 Task: Start in the project AgileCircle the sprint 'Performance Tuning Sprint', with a duration of 3 weeks. Start in the project AgileCircle the sprint 'Performance Tuning Sprint', with a duration of 2 weeks. Start in the project AgileCircle the sprint 'Performance Tuning Sprint', with a duration of 1 week
Action: Mouse moved to (1236, 280)
Screenshot: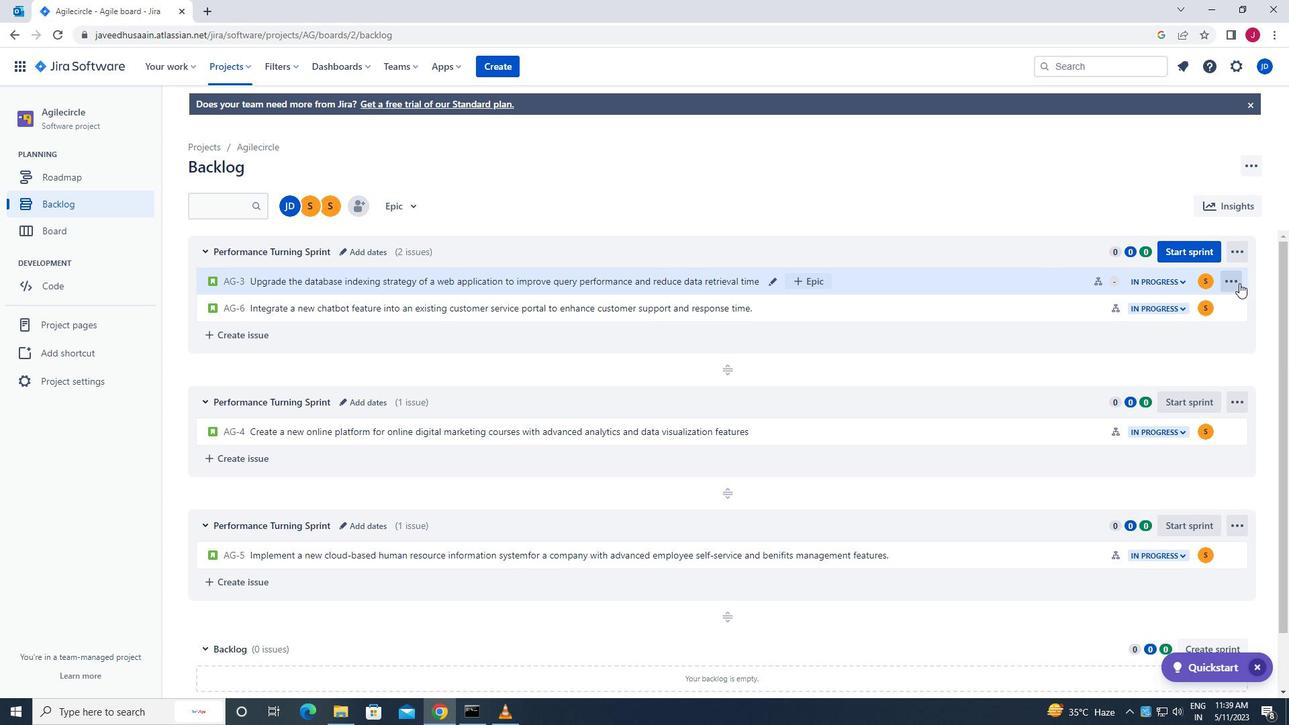 
Action: Mouse pressed left at (1236, 280)
Screenshot: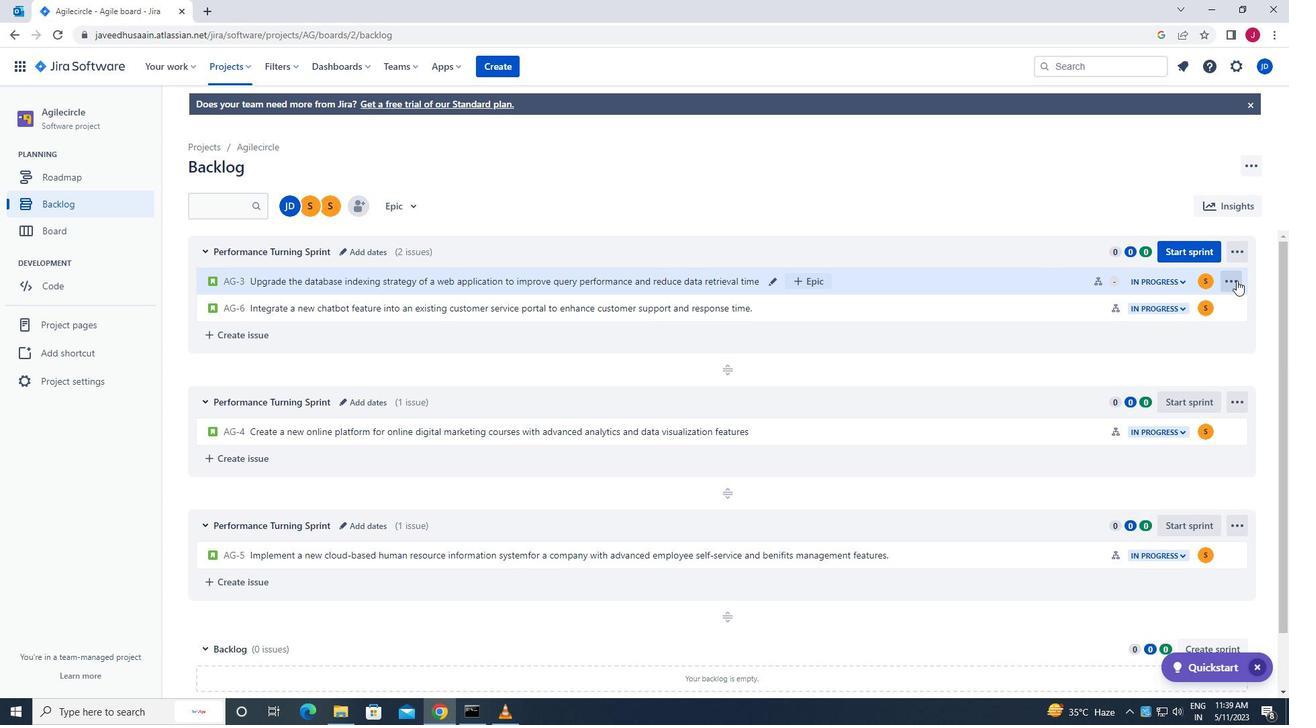 
Action: Mouse moved to (1238, 253)
Screenshot: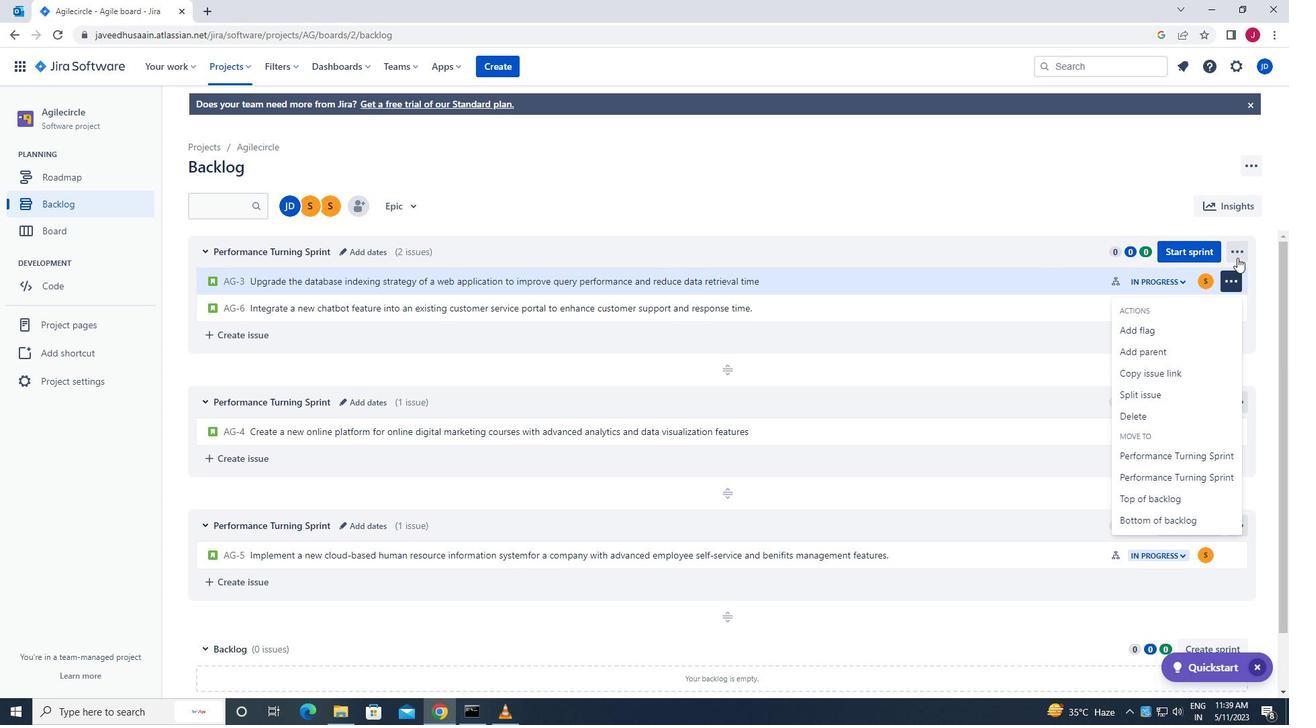 
Action: Mouse pressed left at (1238, 253)
Screenshot: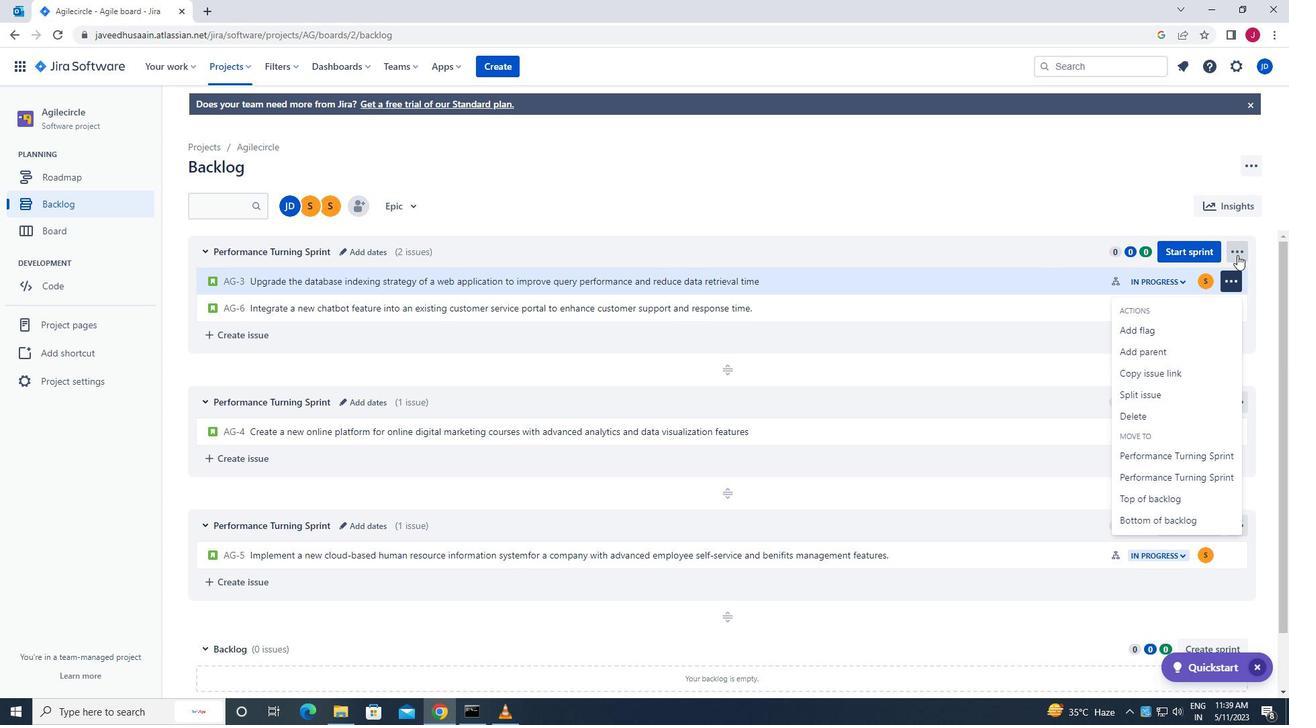 
Action: Mouse moved to (1181, 307)
Screenshot: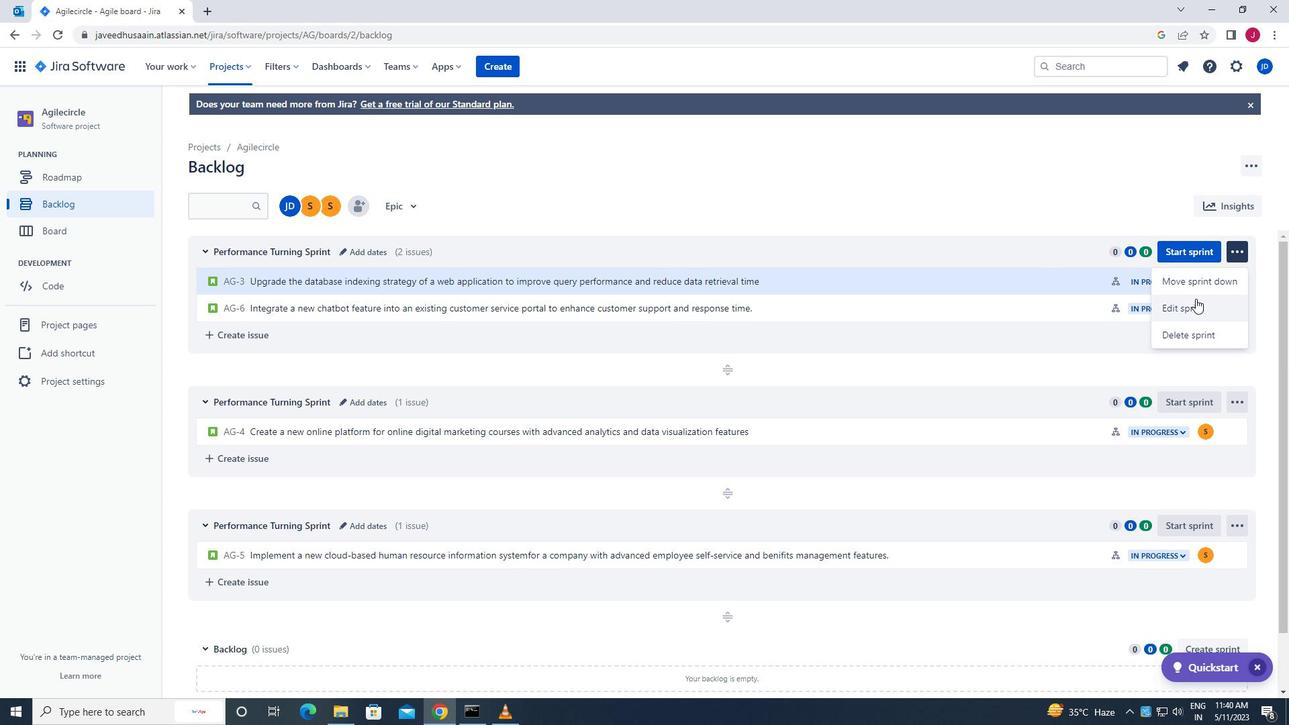 
Action: Mouse pressed left at (1181, 307)
Screenshot: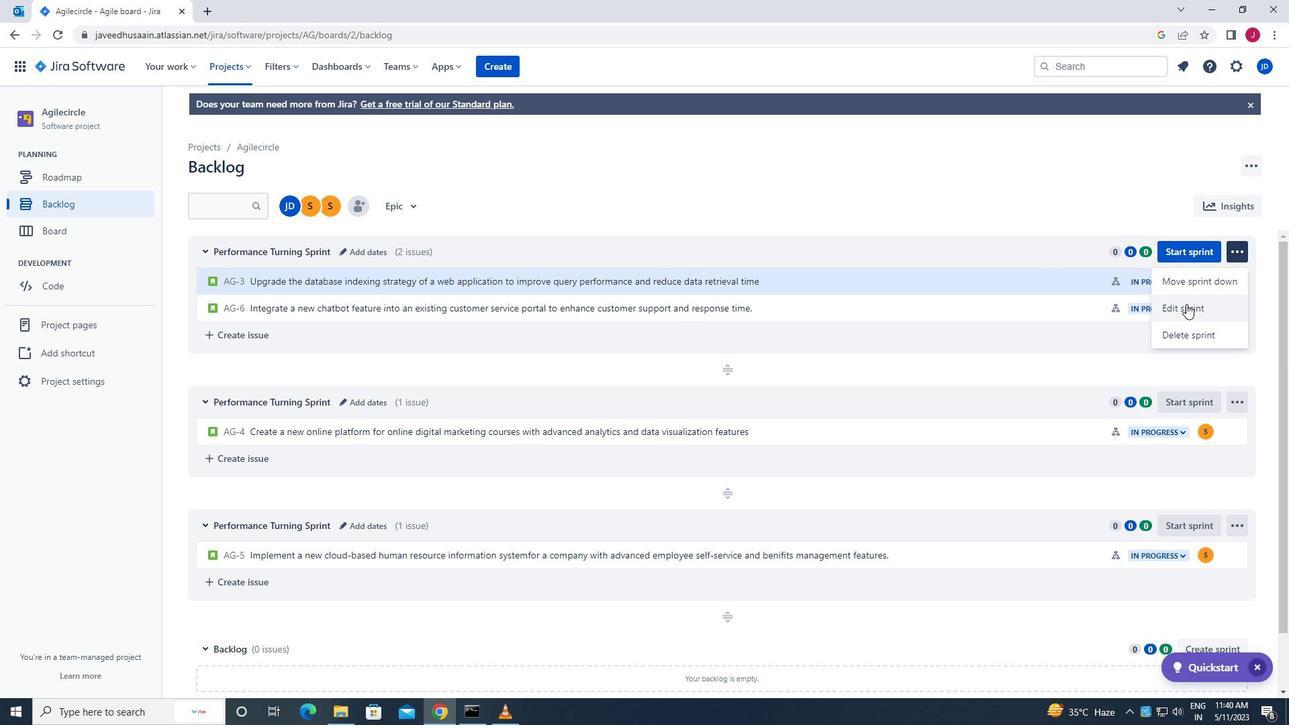 
Action: Mouse moved to (526, 210)
Screenshot: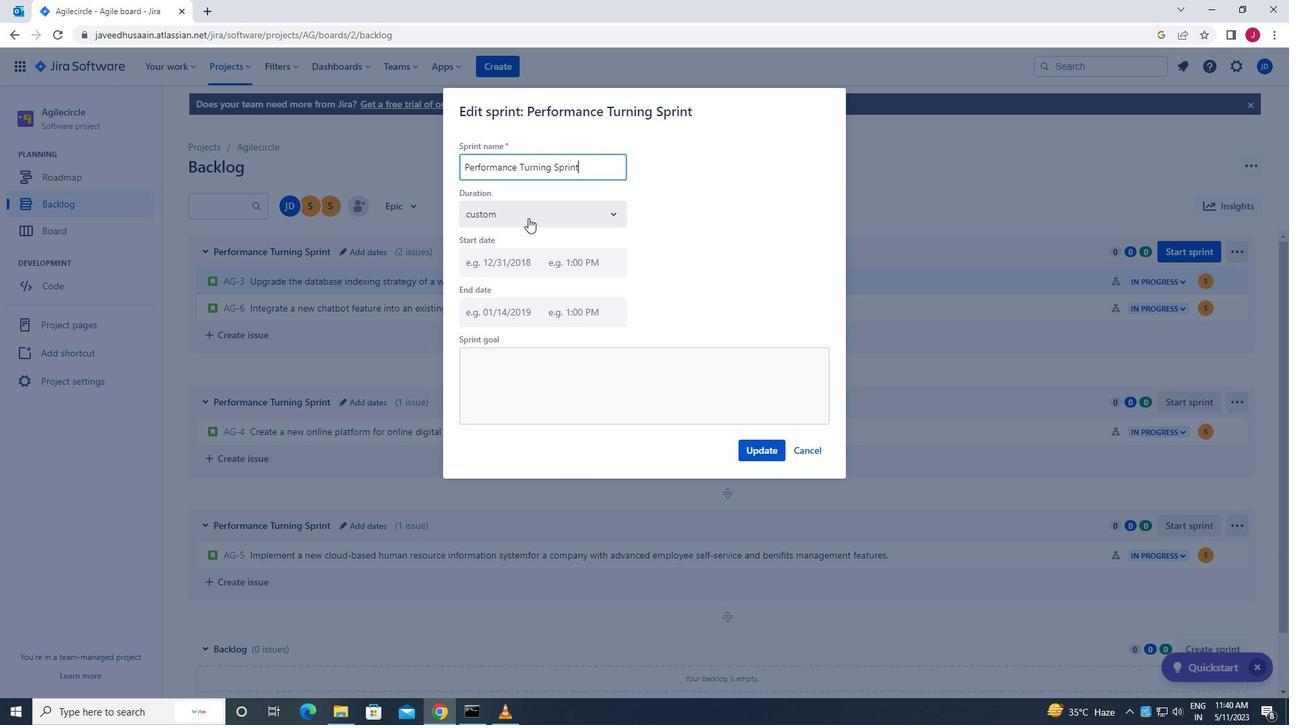 
Action: Mouse pressed left at (526, 210)
Screenshot: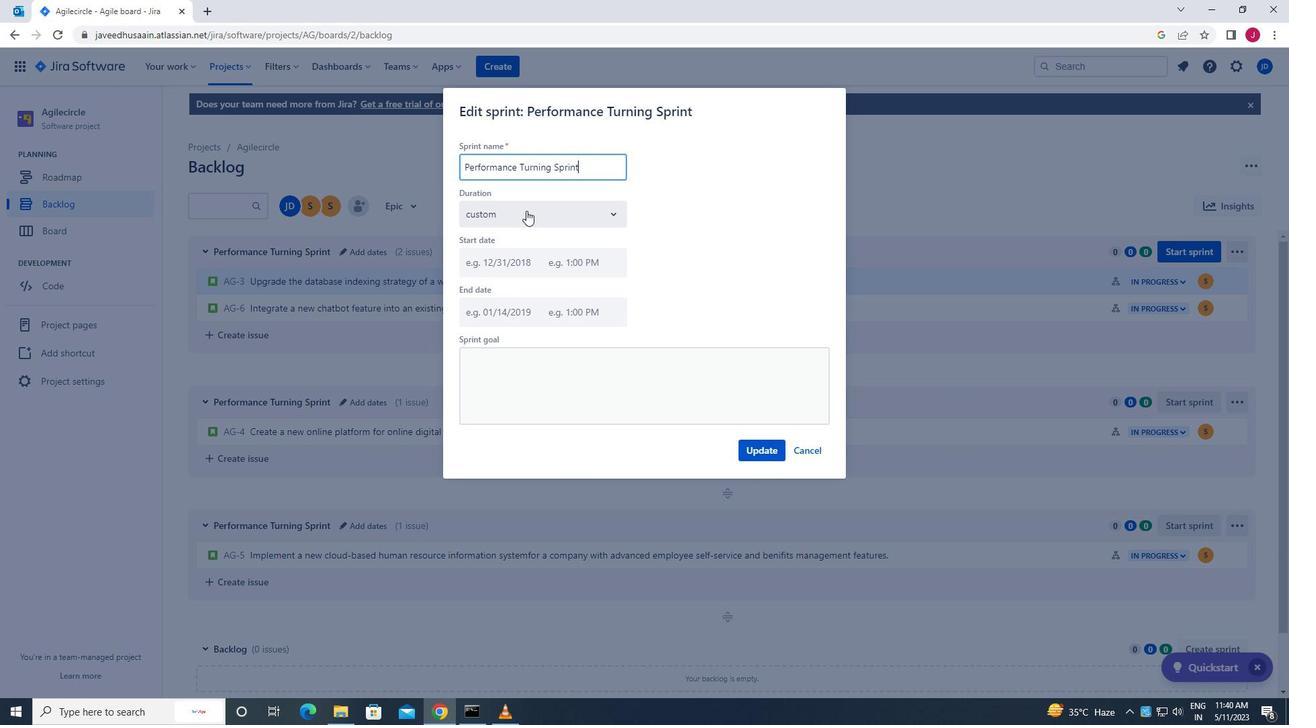 
Action: Mouse moved to (517, 288)
Screenshot: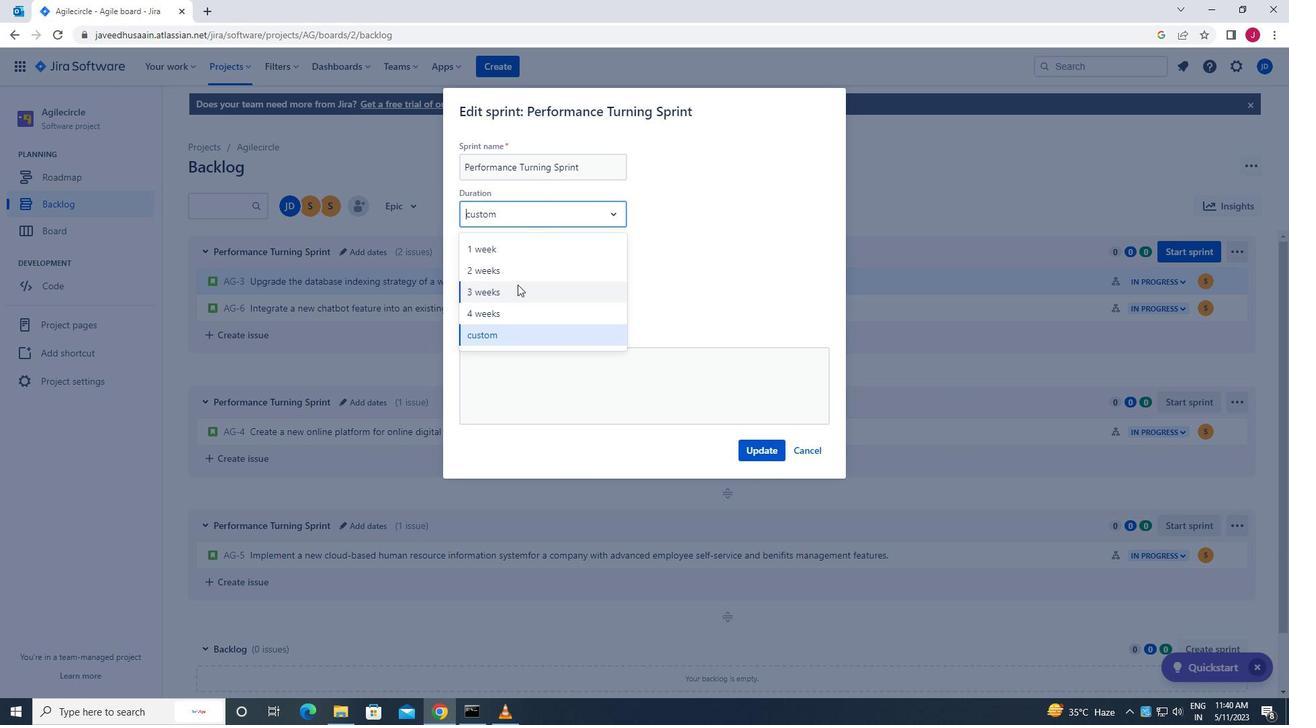 
Action: Mouse pressed left at (517, 288)
Screenshot: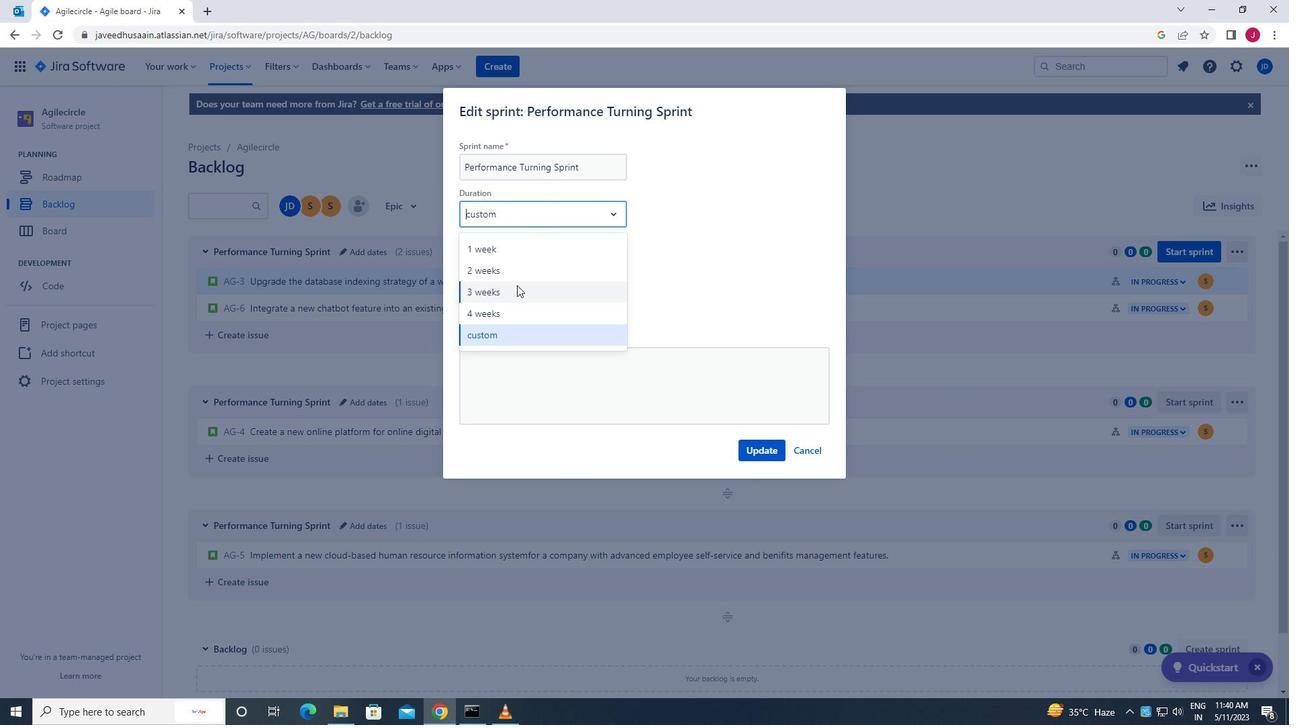 
Action: Mouse moved to (757, 450)
Screenshot: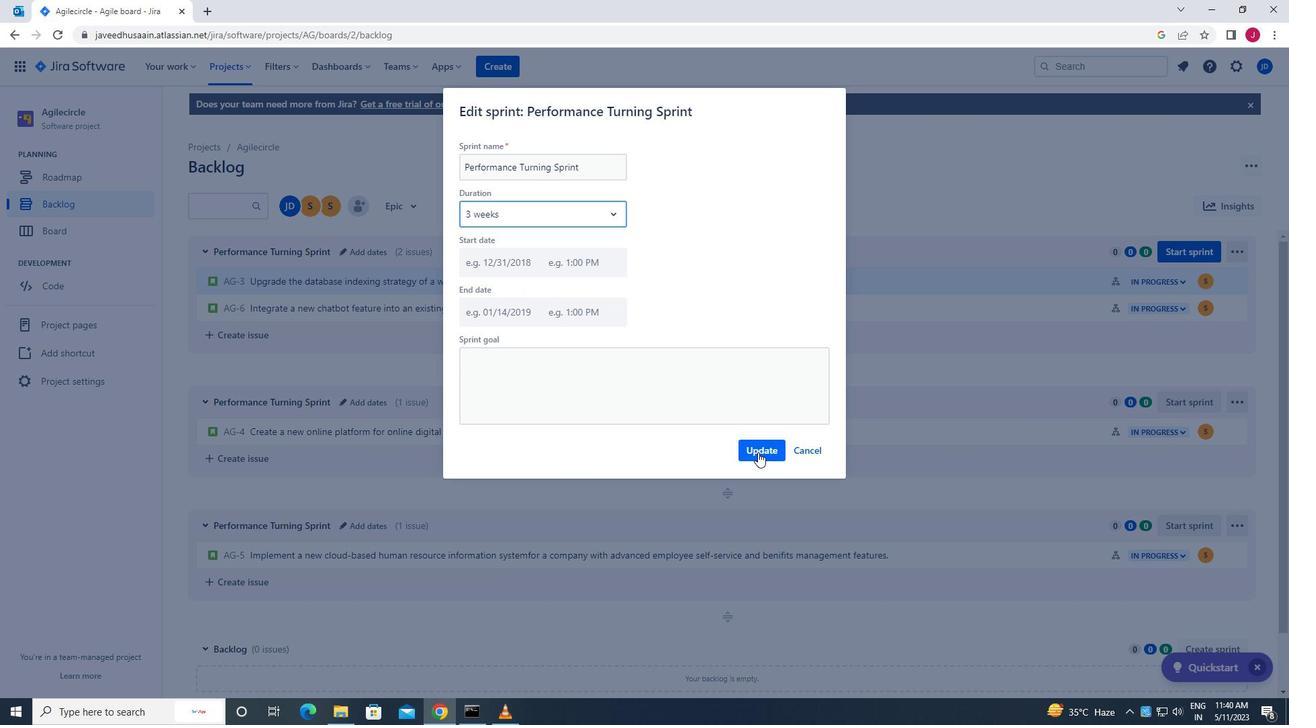 
Action: Mouse pressed left at (757, 450)
Screenshot: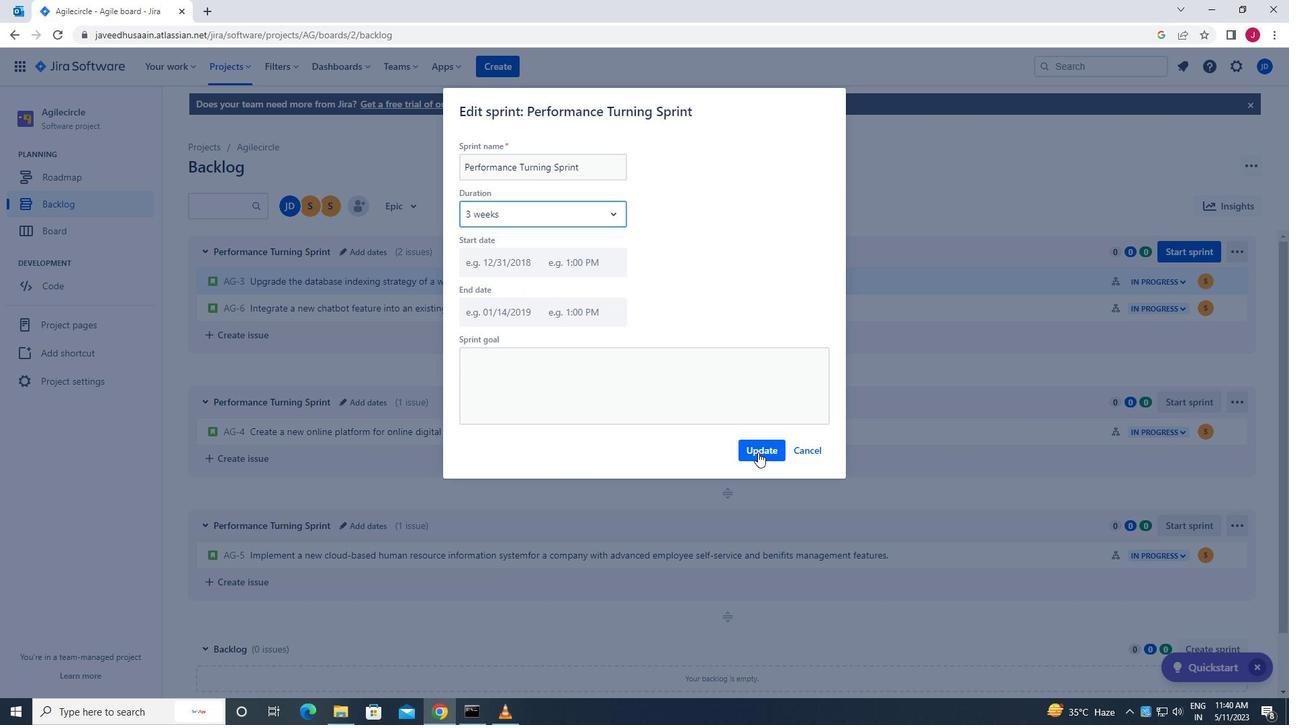 
Action: Mouse moved to (1195, 251)
Screenshot: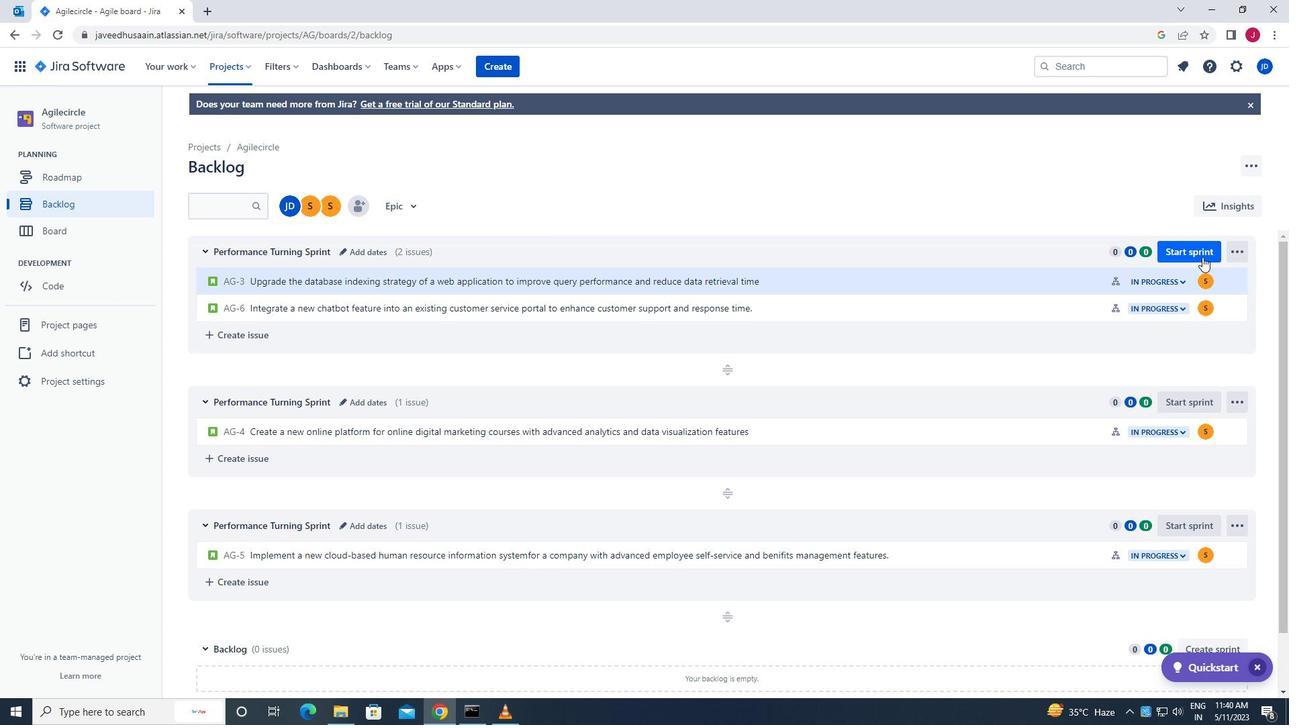 
Action: Mouse pressed left at (1195, 251)
Screenshot: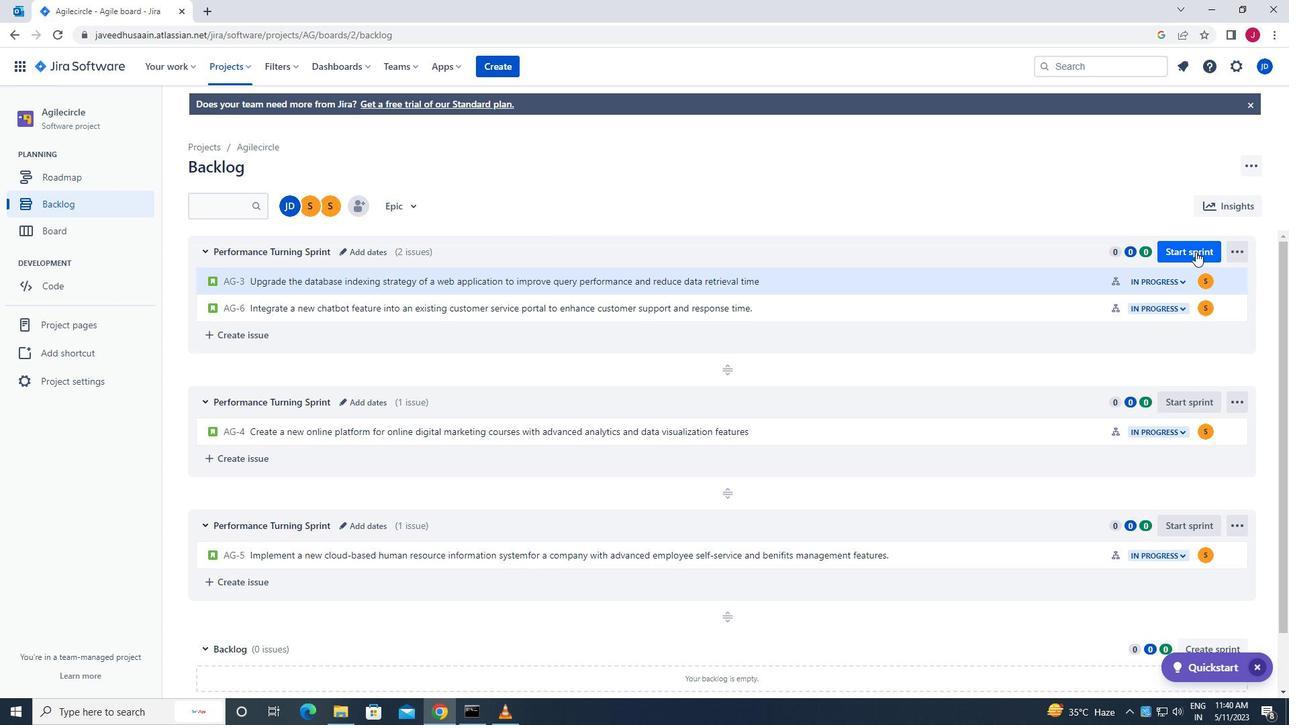 
Action: Mouse moved to (773, 473)
Screenshot: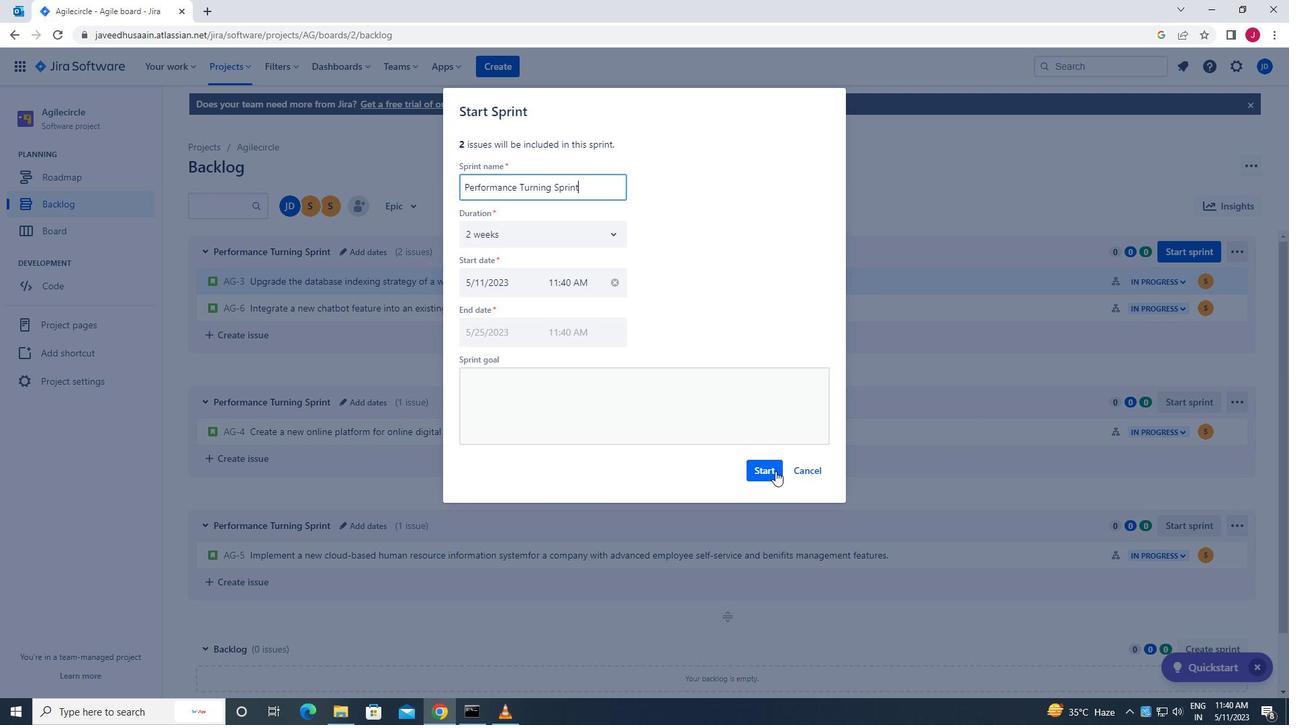 
Action: Mouse pressed left at (773, 473)
Screenshot: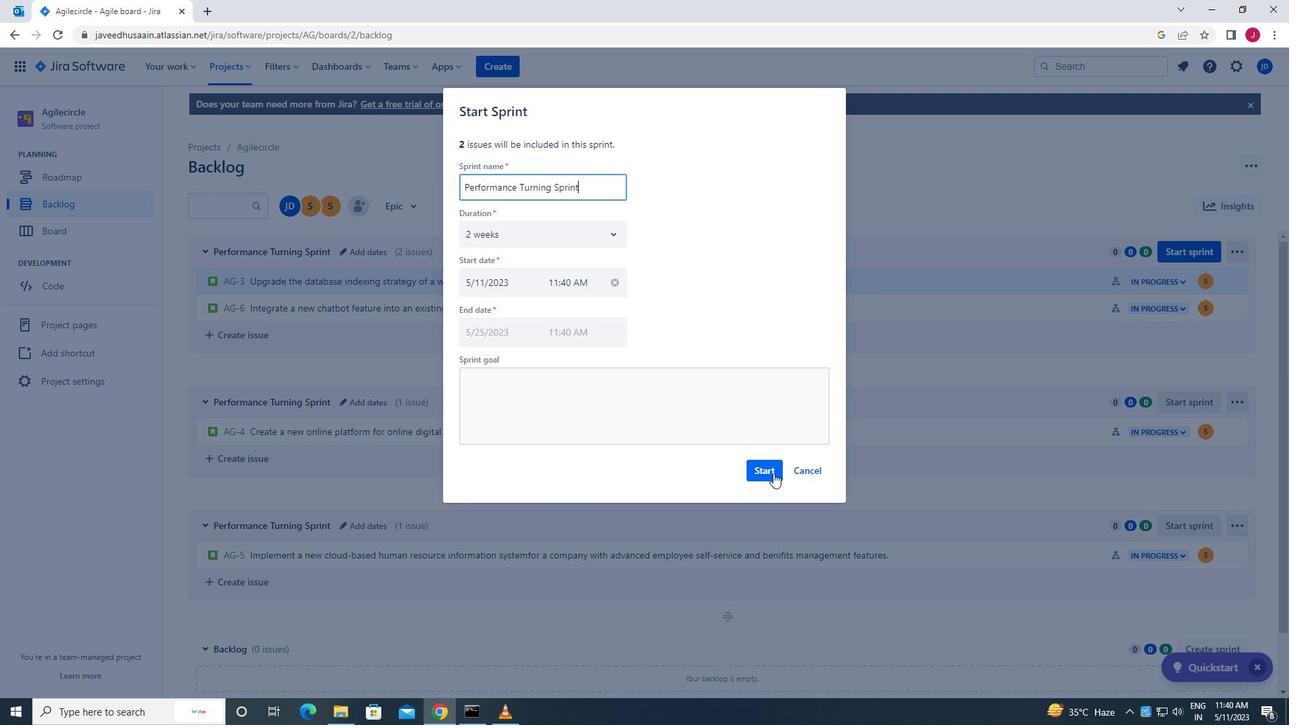 
Action: Mouse moved to (73, 199)
Screenshot: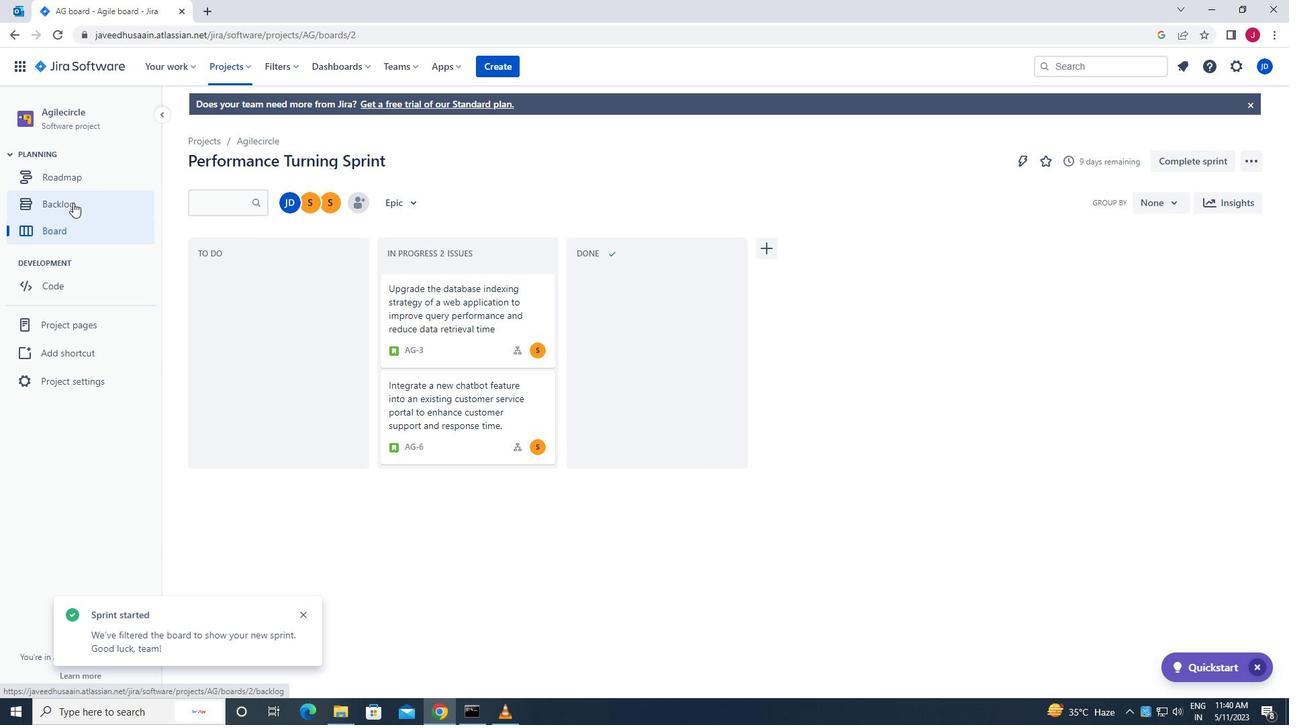 
Action: Mouse pressed left at (73, 199)
Screenshot: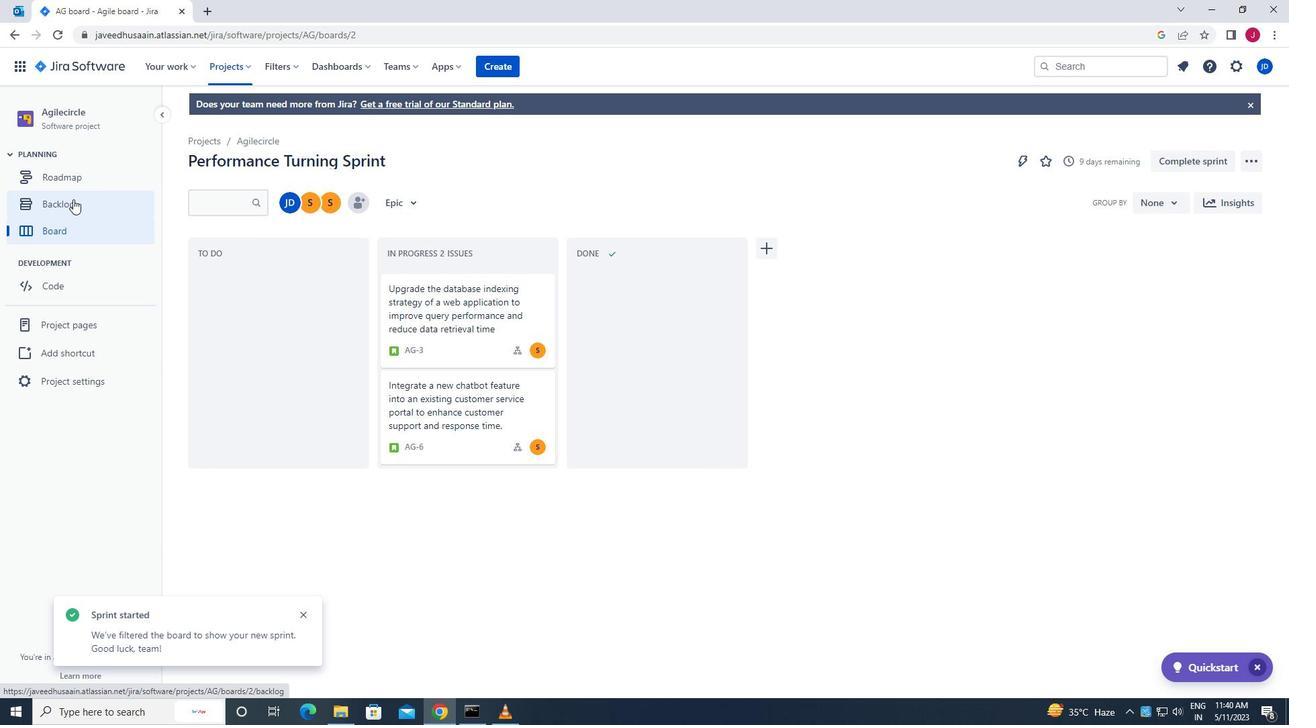 
Action: Mouse moved to (1230, 398)
Screenshot: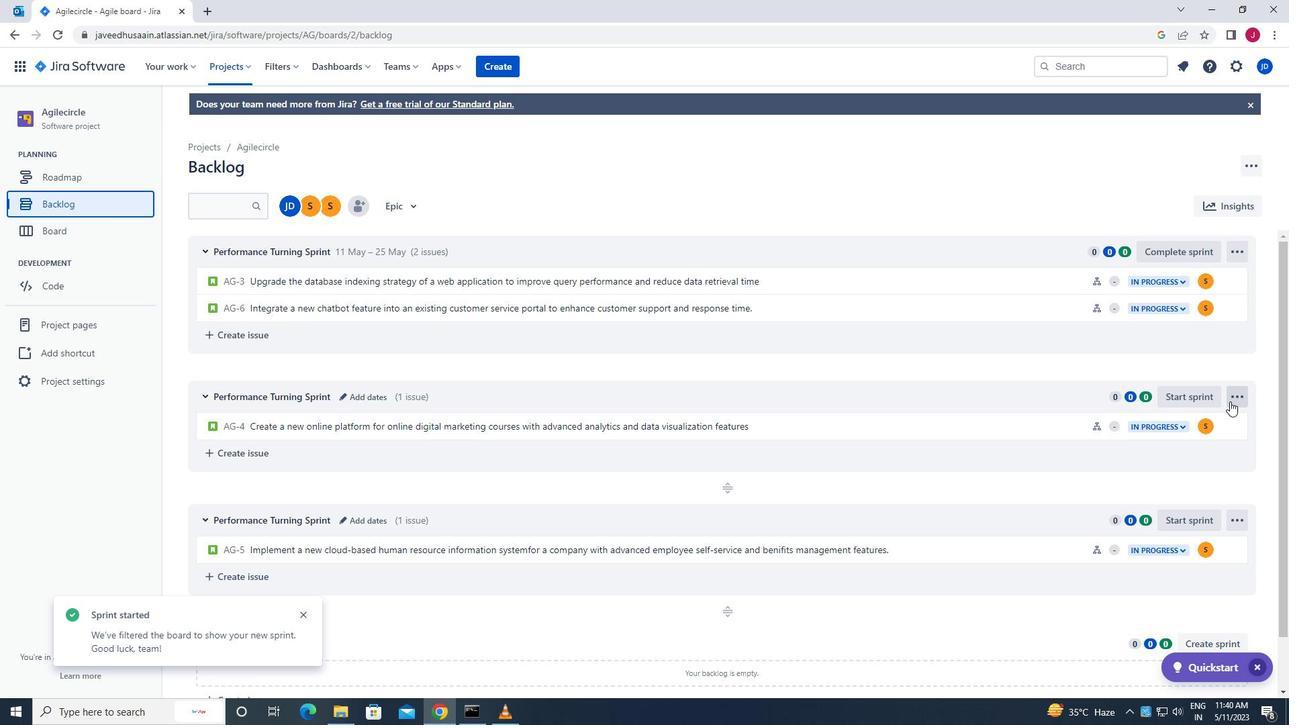 
Action: Mouse pressed left at (1230, 398)
Screenshot: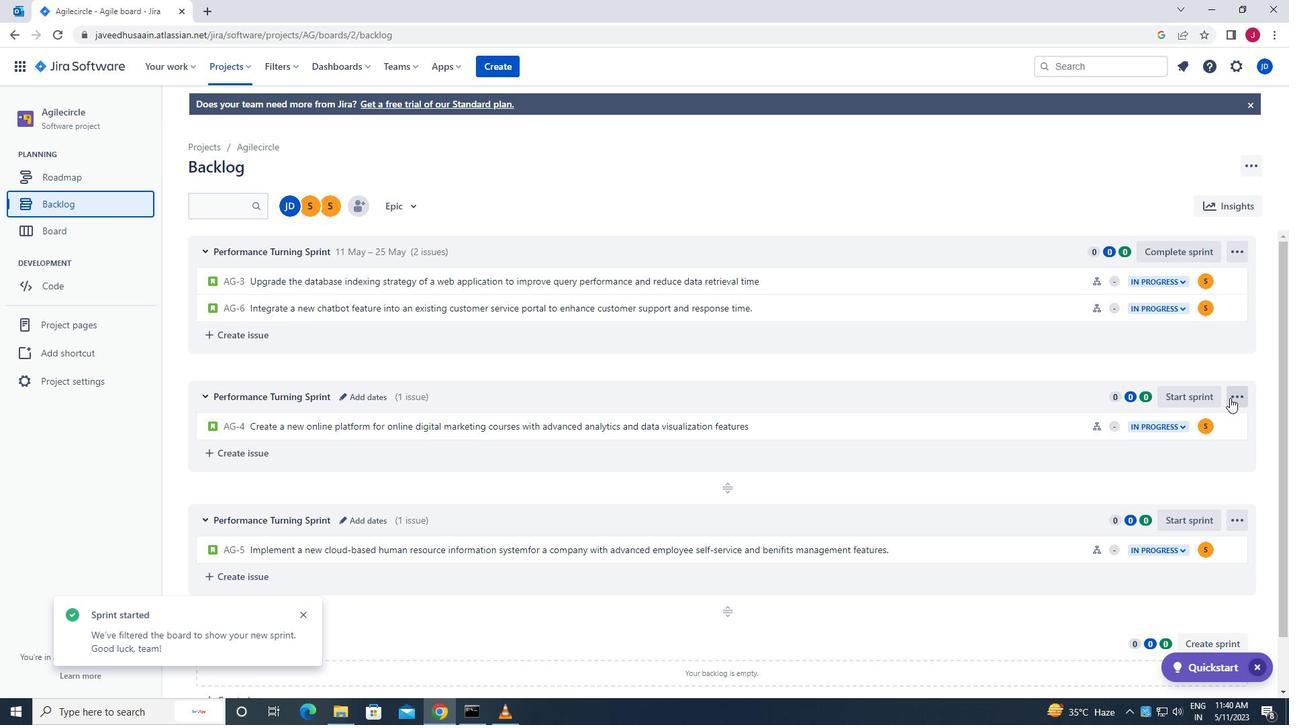 
Action: Mouse moved to (1193, 450)
Screenshot: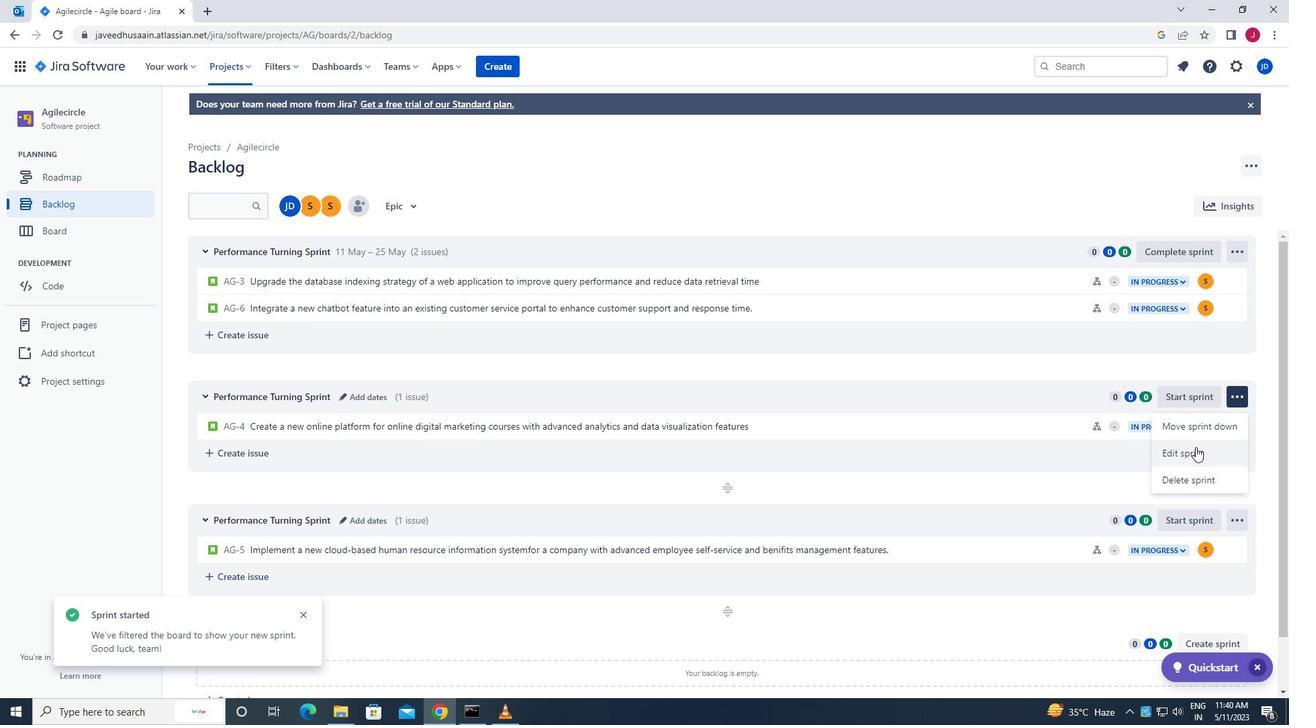 
Action: Mouse pressed left at (1193, 450)
Screenshot: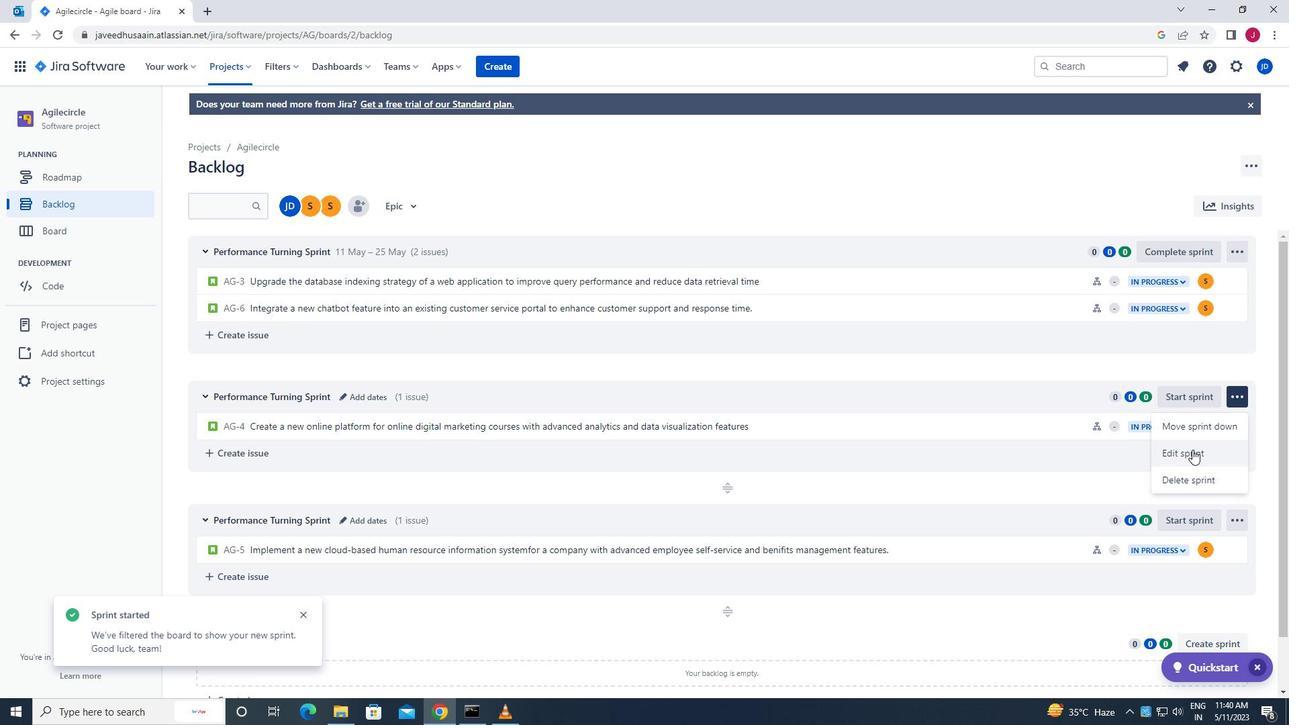 
Action: Mouse moved to (519, 218)
Screenshot: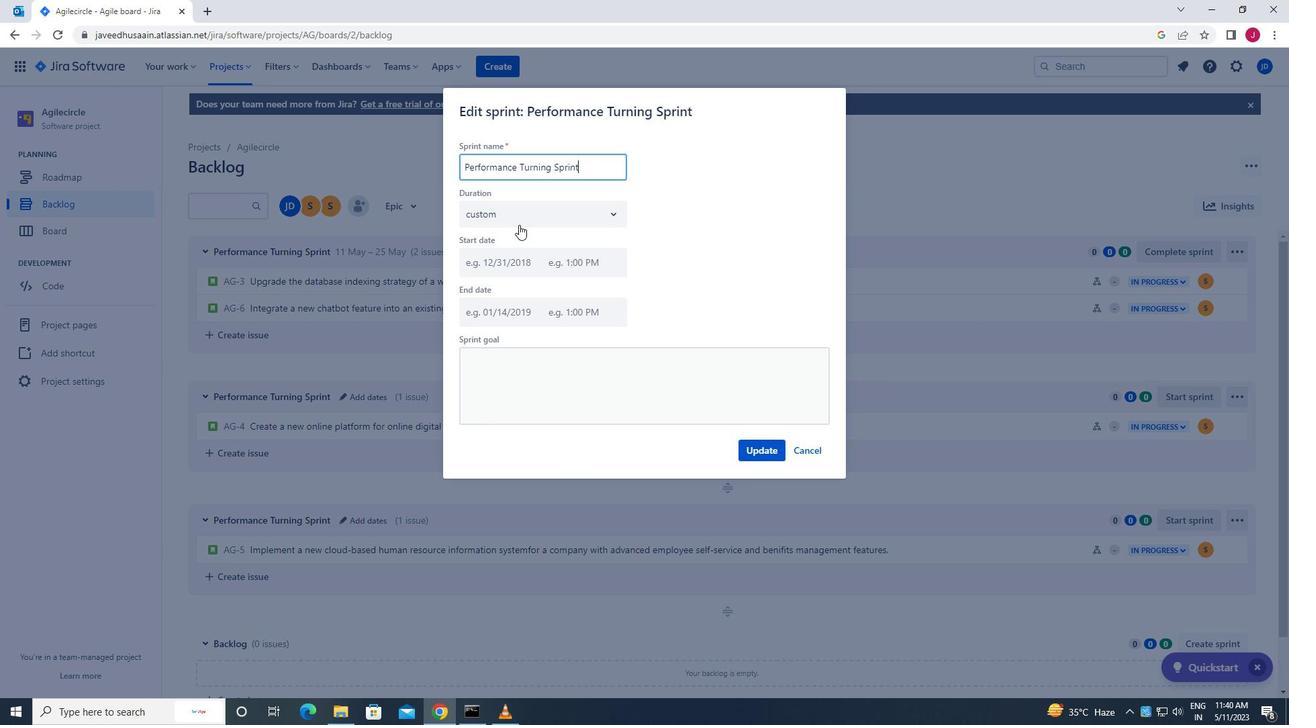 
Action: Mouse pressed left at (519, 218)
Screenshot: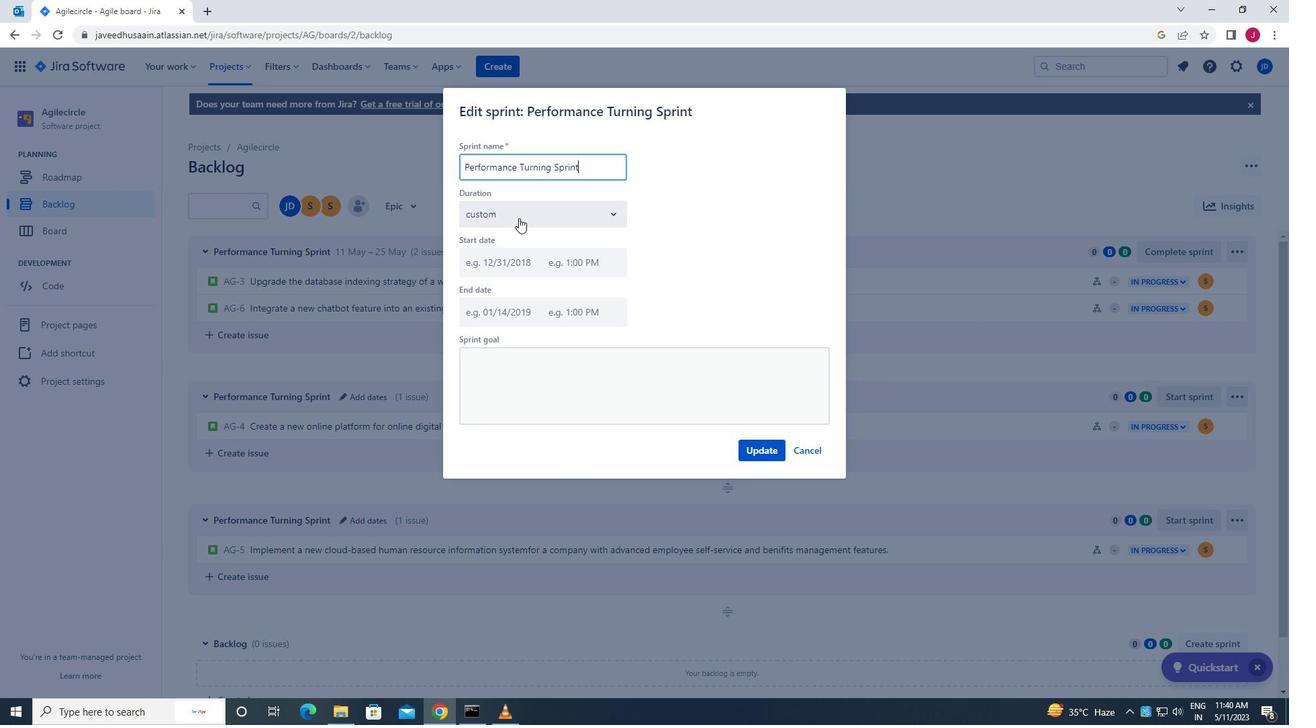 
Action: Mouse moved to (512, 272)
Screenshot: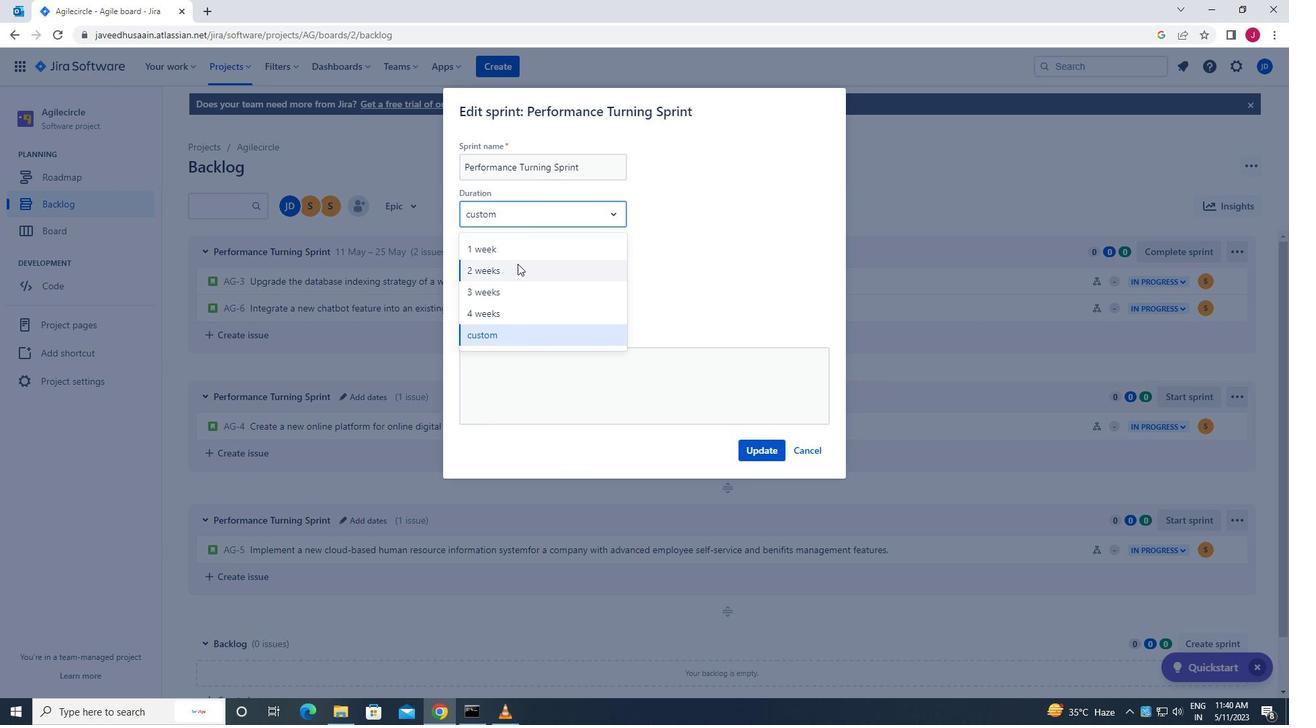 
Action: Mouse pressed left at (512, 272)
Screenshot: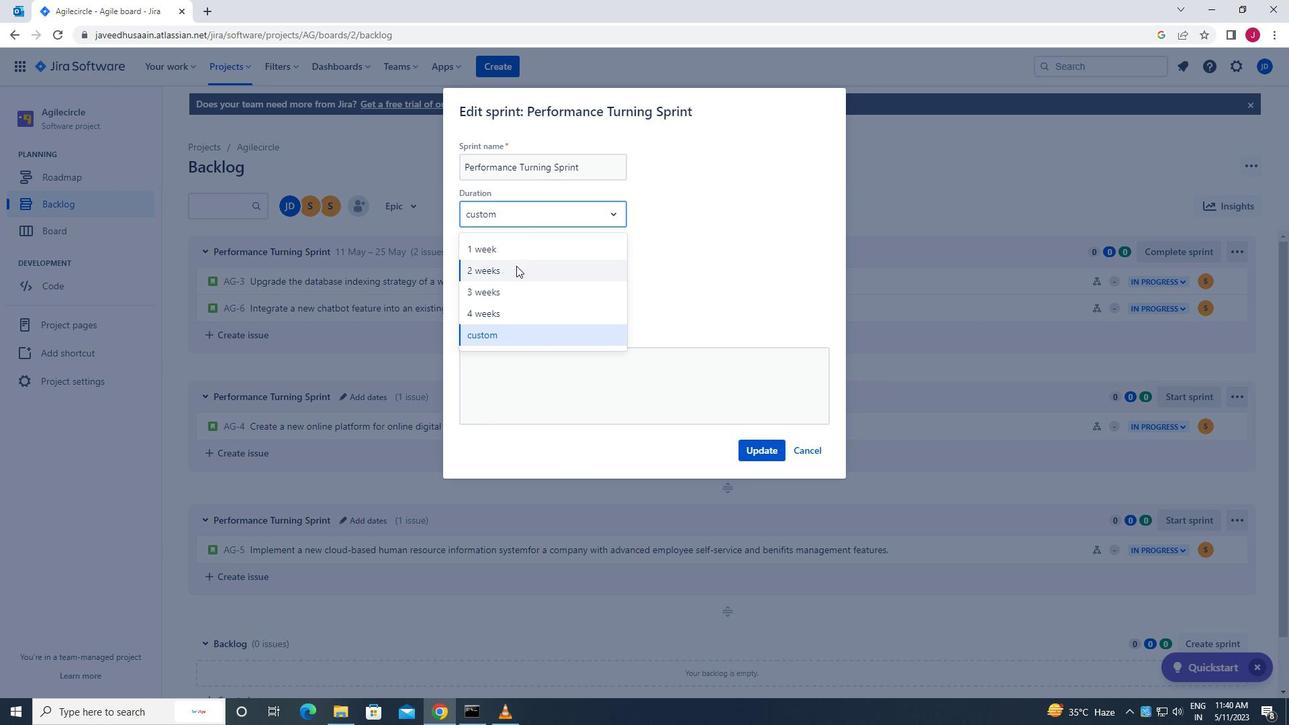 
Action: Mouse moved to (766, 450)
Screenshot: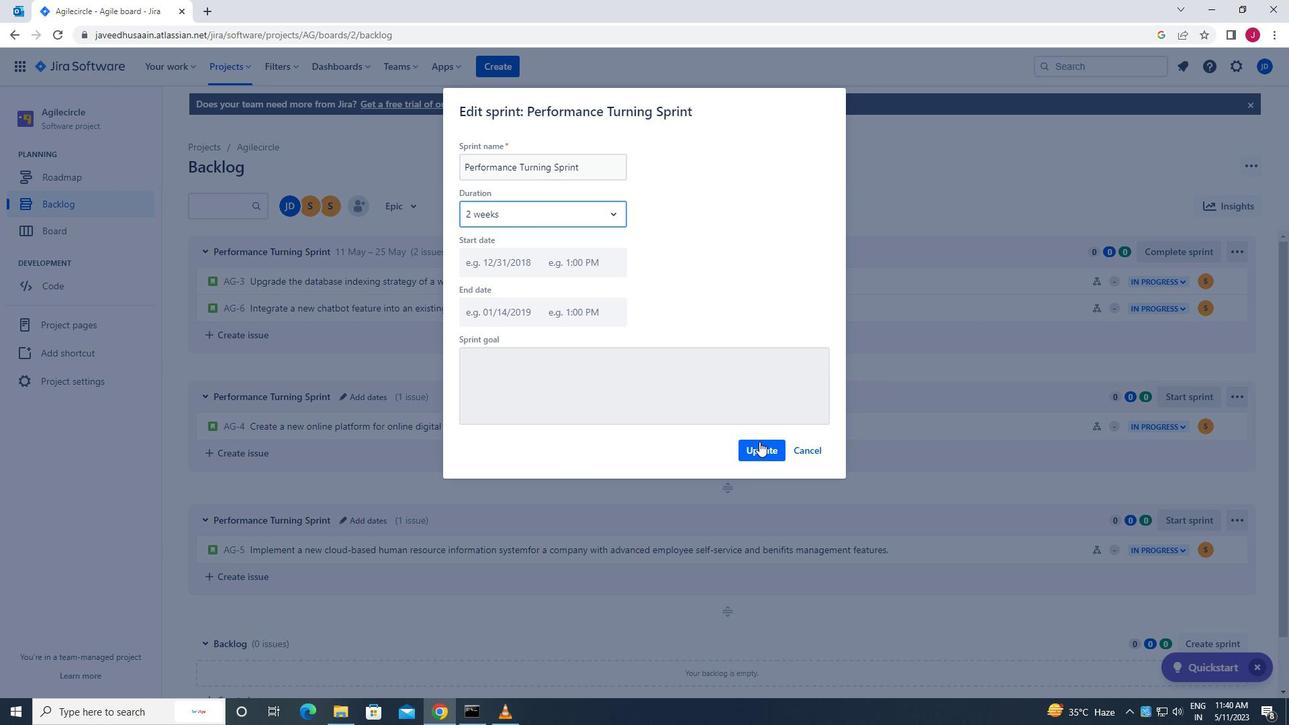 
Action: Mouse pressed left at (766, 450)
Screenshot: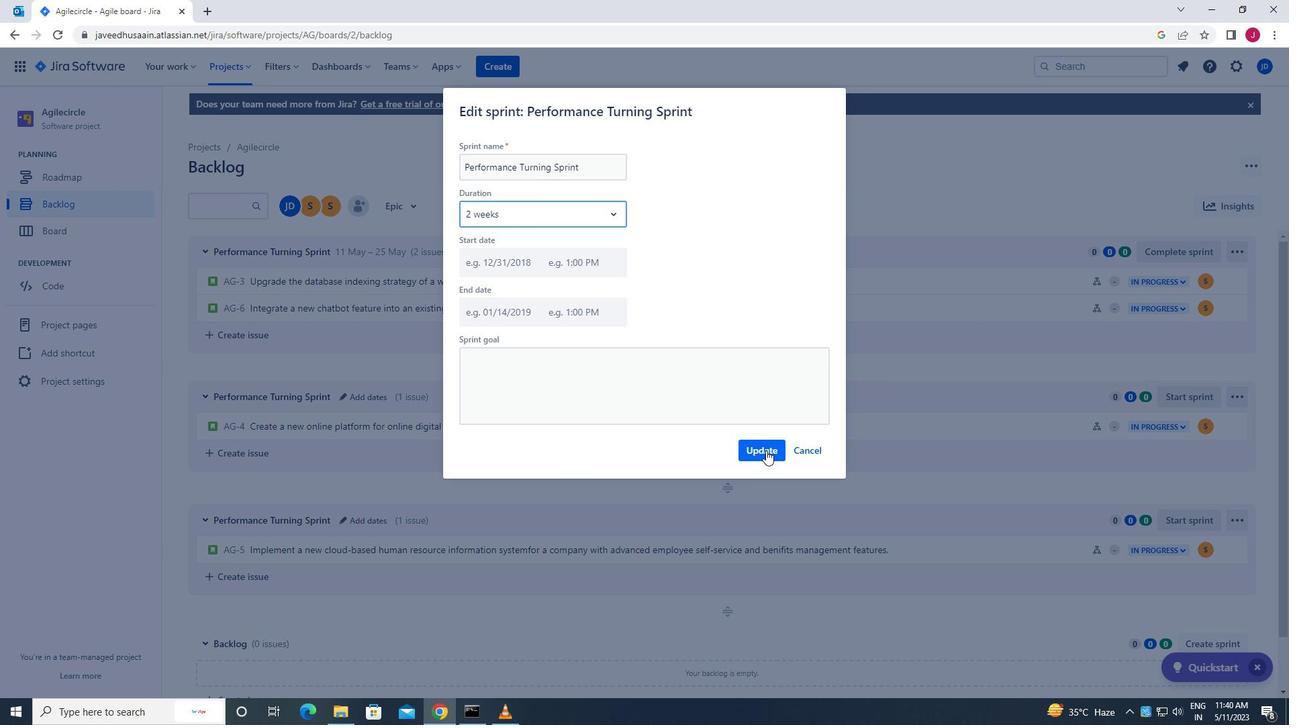 
Action: Mouse moved to (1196, 399)
Screenshot: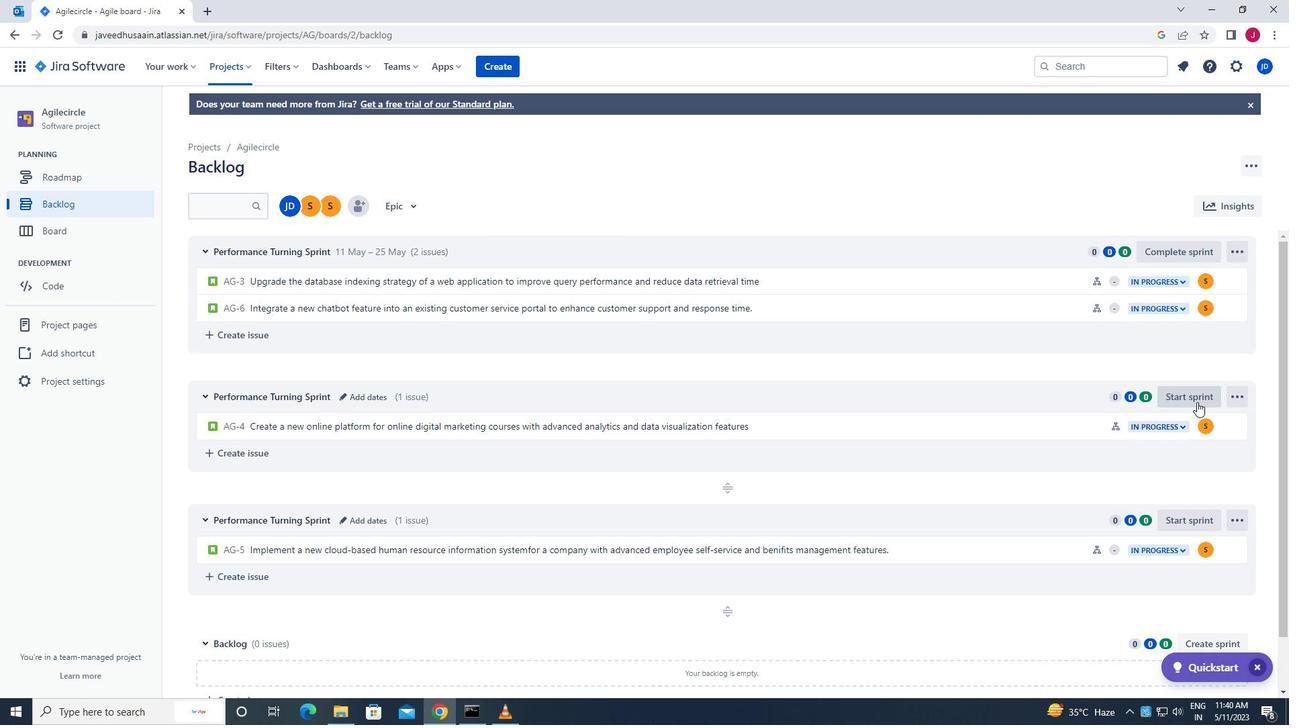 
Action: Mouse pressed left at (1196, 399)
Screenshot: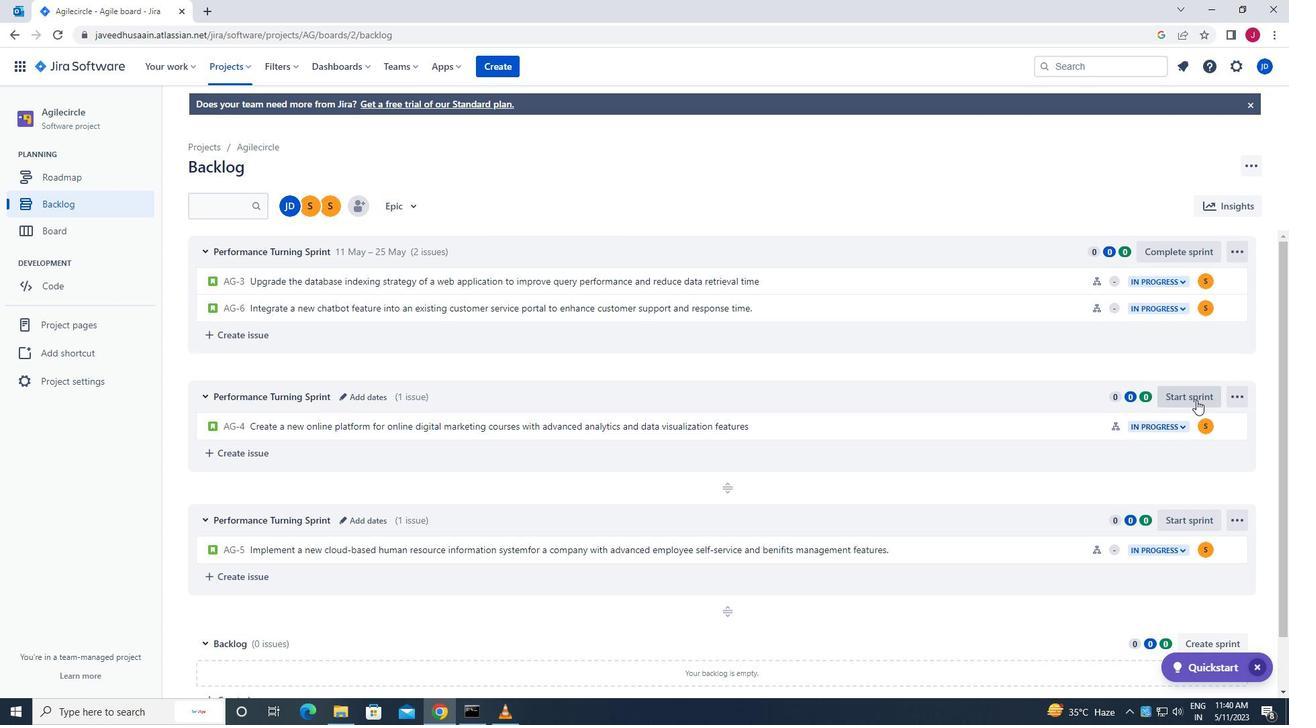 
Action: Mouse moved to (762, 470)
Screenshot: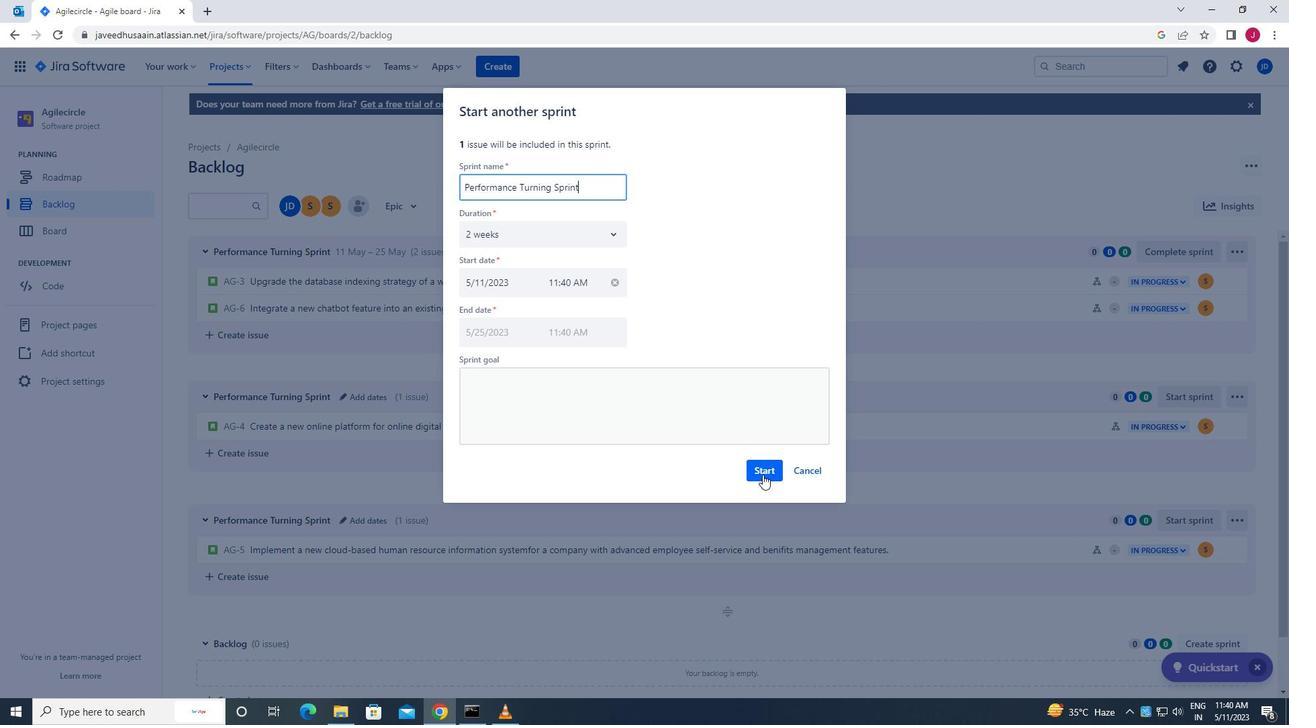 
Action: Mouse pressed left at (762, 470)
Screenshot: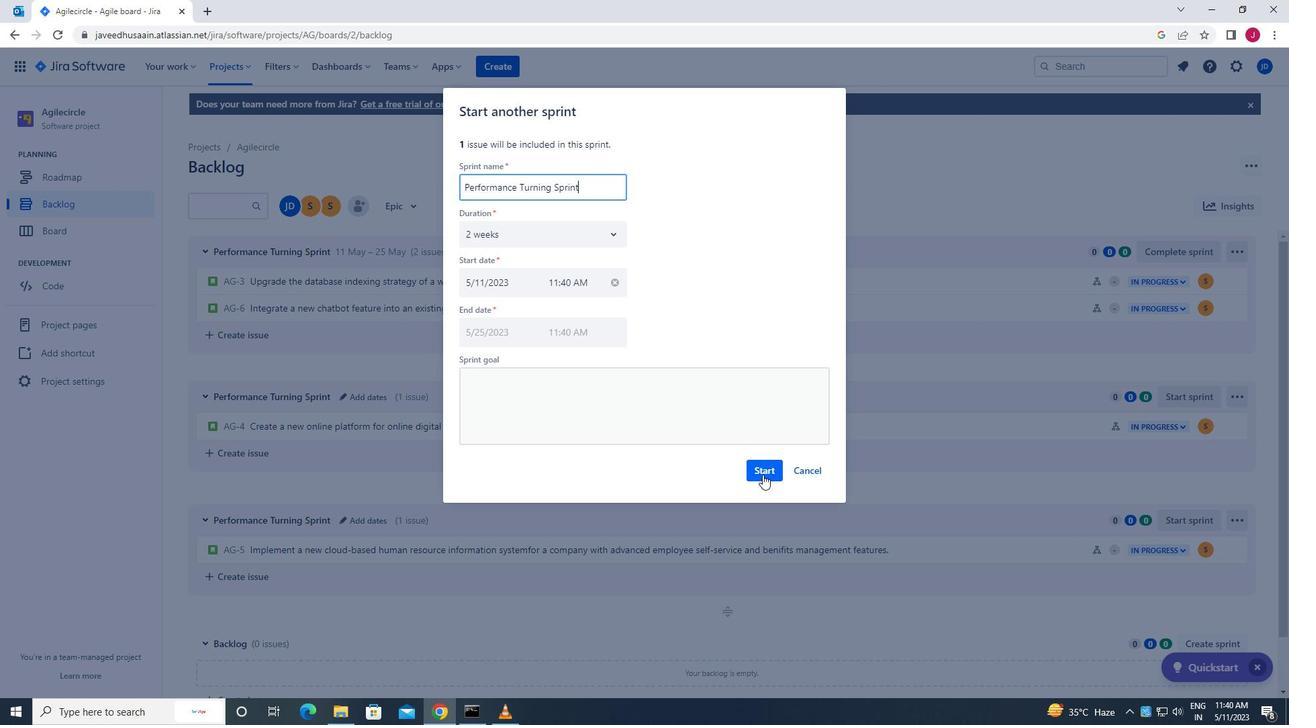 
Action: Mouse moved to (78, 207)
Screenshot: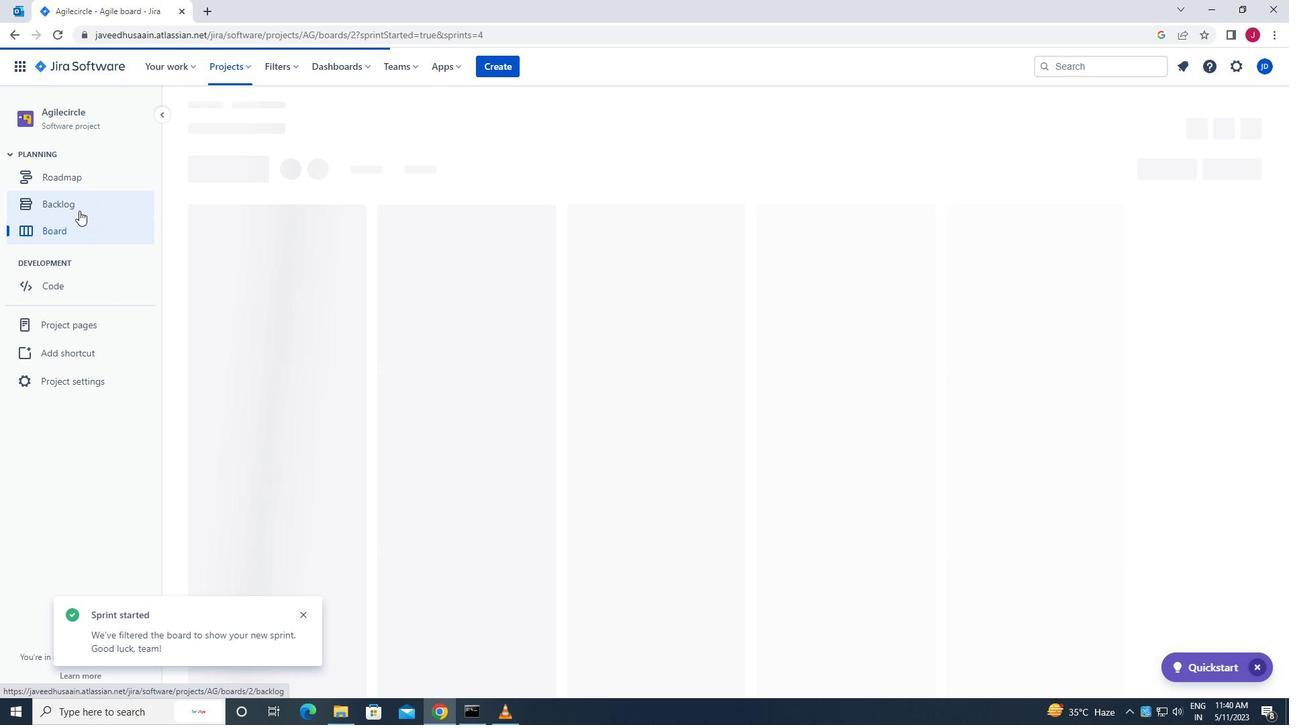 
Action: Mouse pressed left at (78, 207)
Screenshot: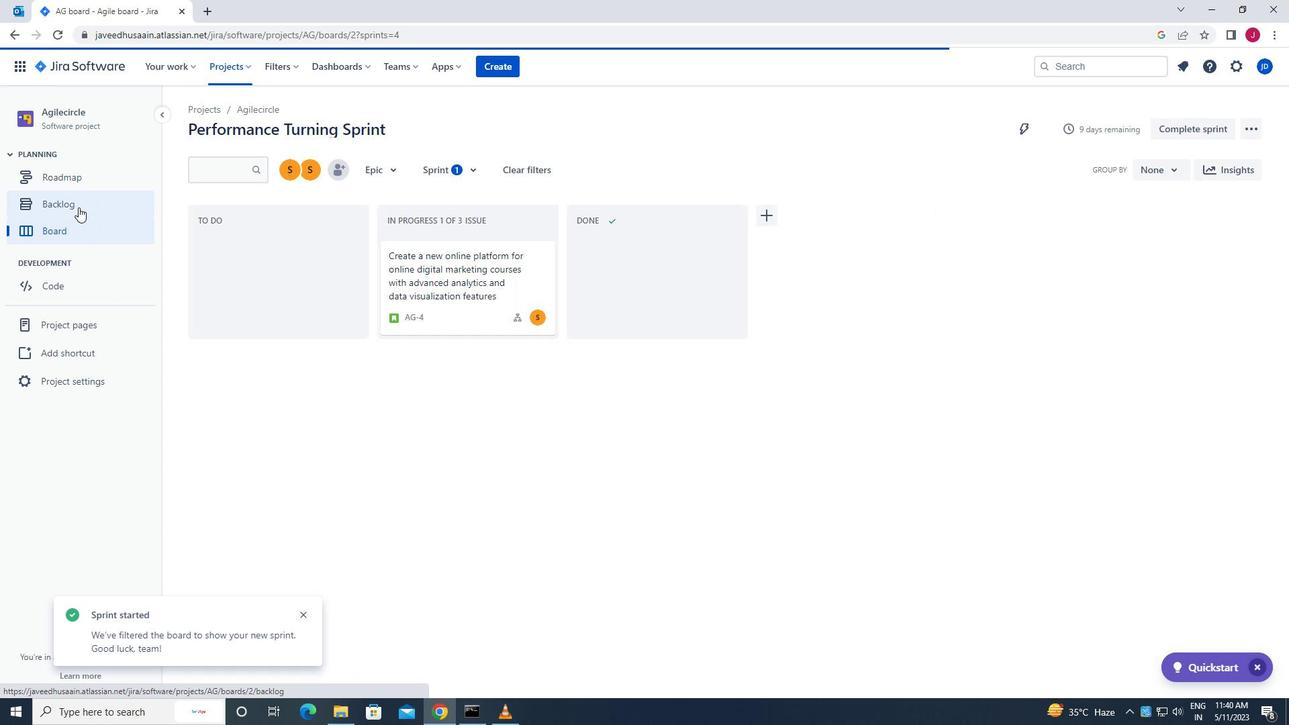 
Action: Mouse moved to (1238, 514)
Screenshot: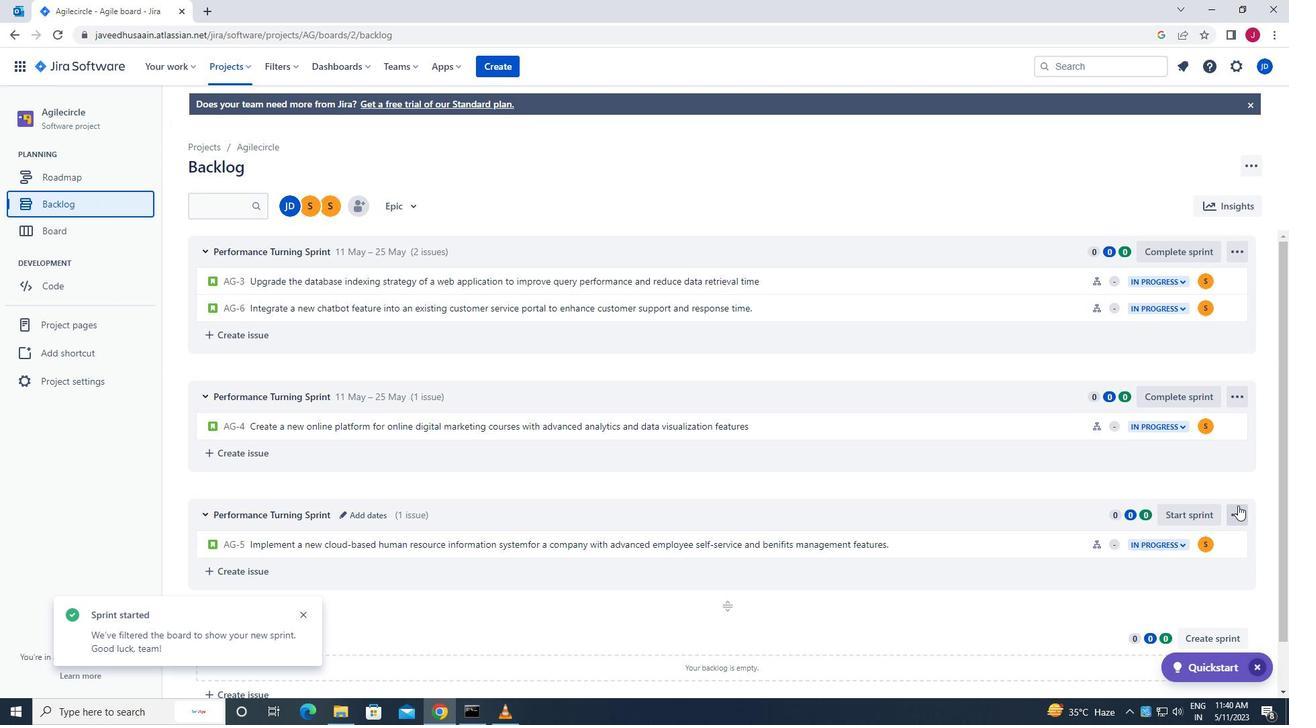 
Action: Mouse pressed left at (1238, 514)
Screenshot: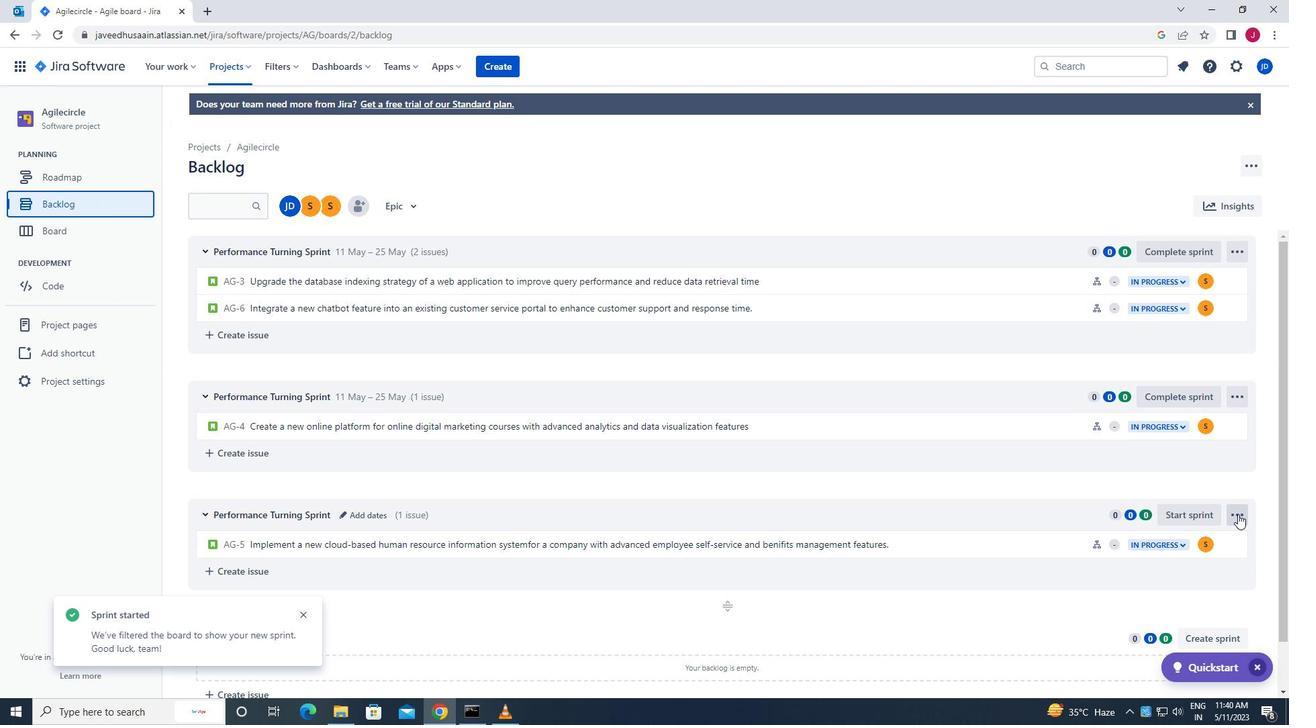 
Action: Mouse moved to (1211, 546)
Screenshot: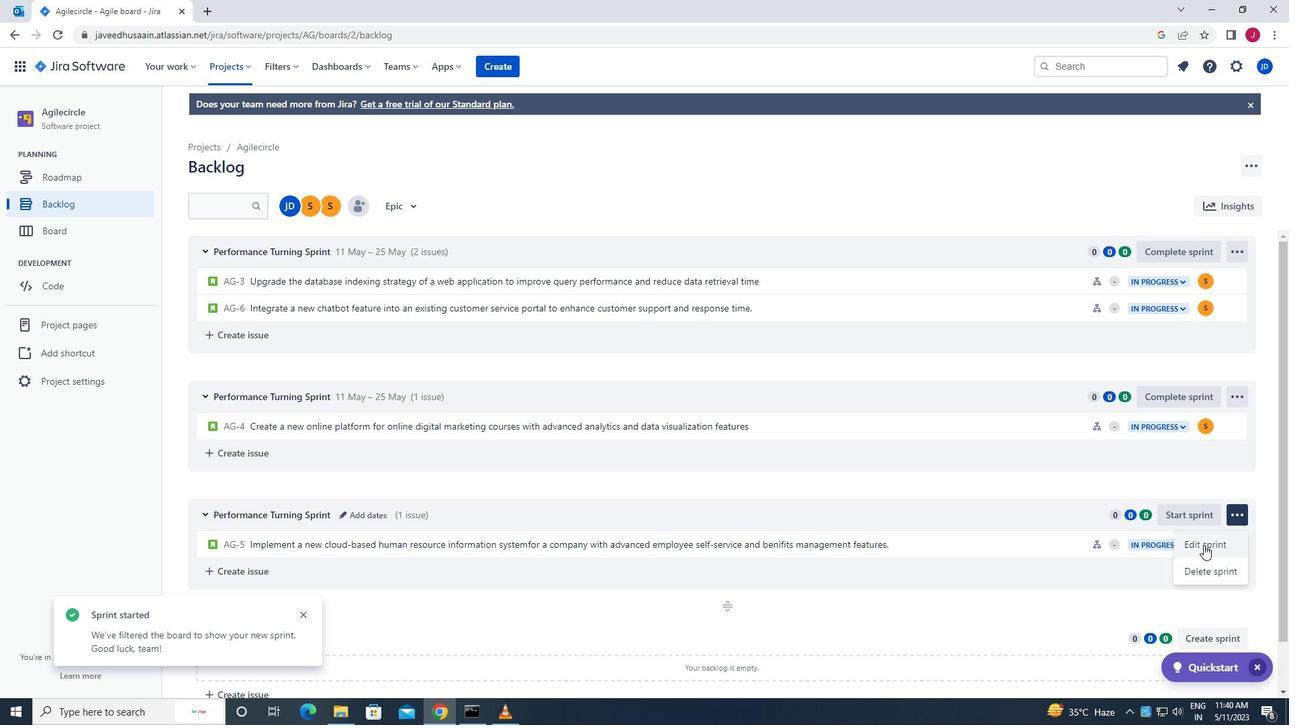 
Action: Mouse pressed left at (1211, 546)
Screenshot: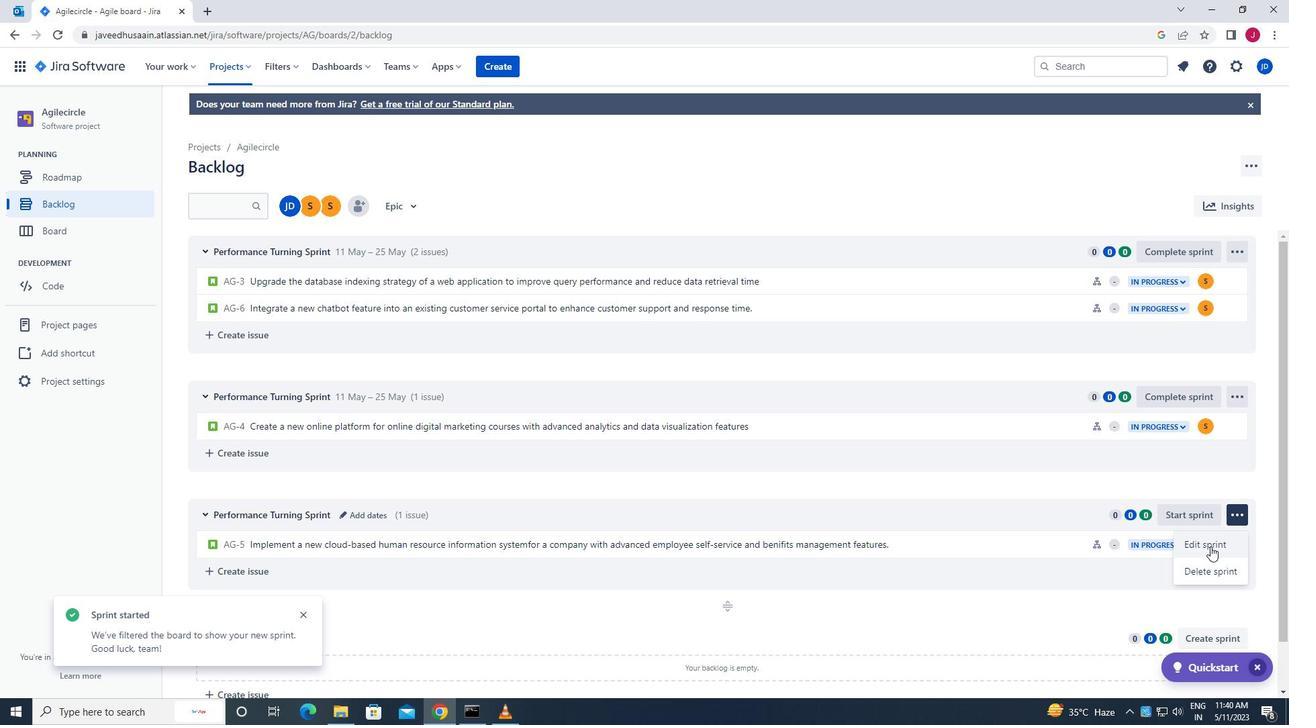 
Action: Mouse moved to (485, 214)
Screenshot: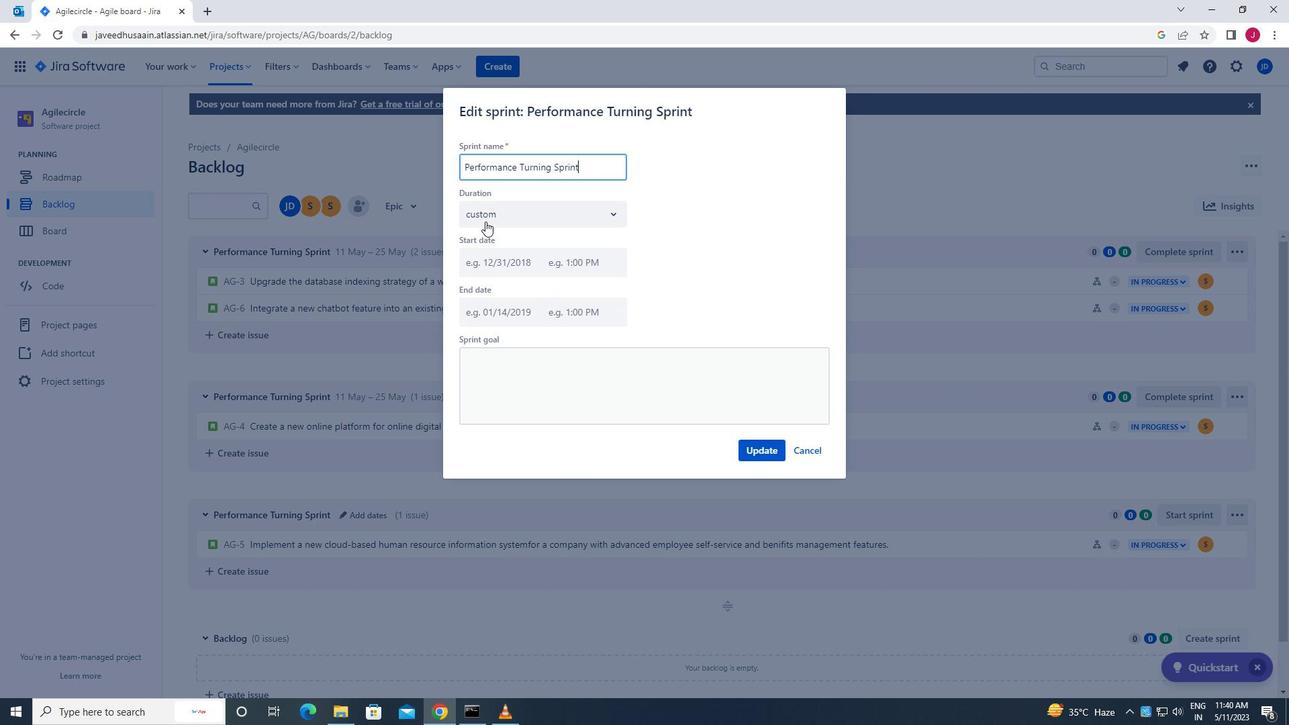 
Action: Mouse pressed left at (485, 214)
Screenshot: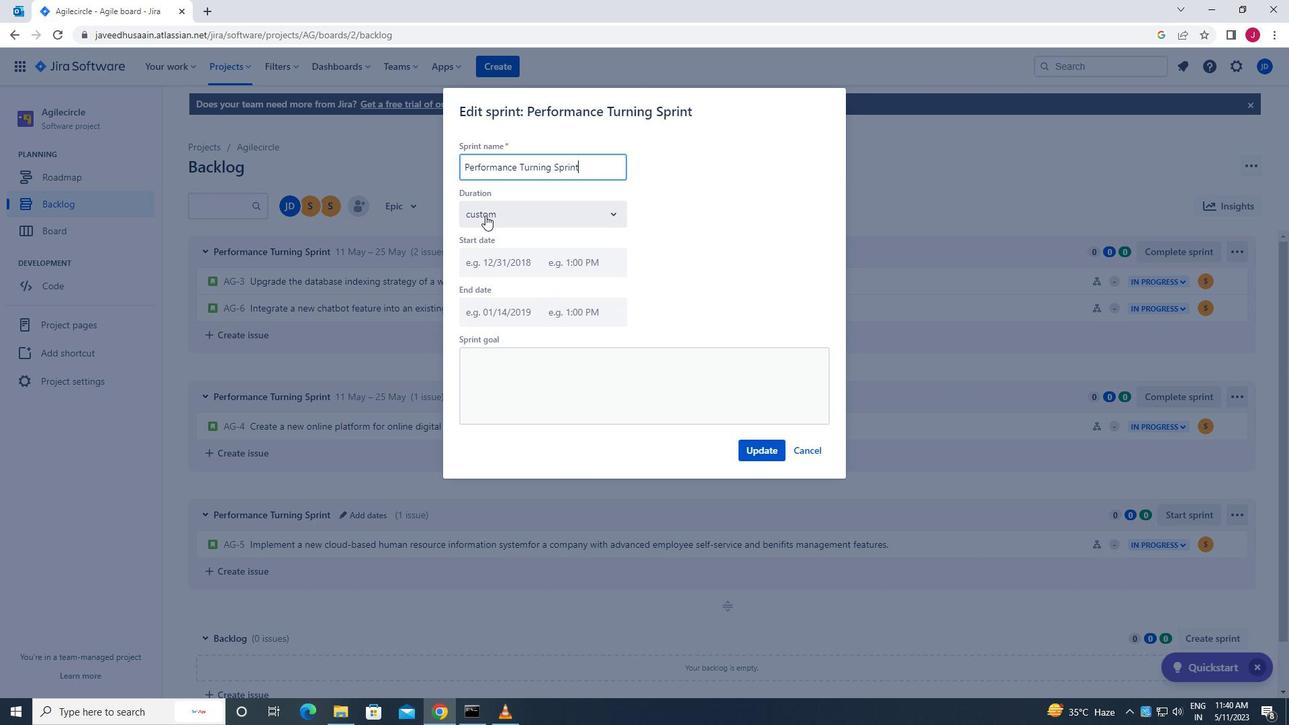 
Action: Mouse moved to (485, 250)
Screenshot: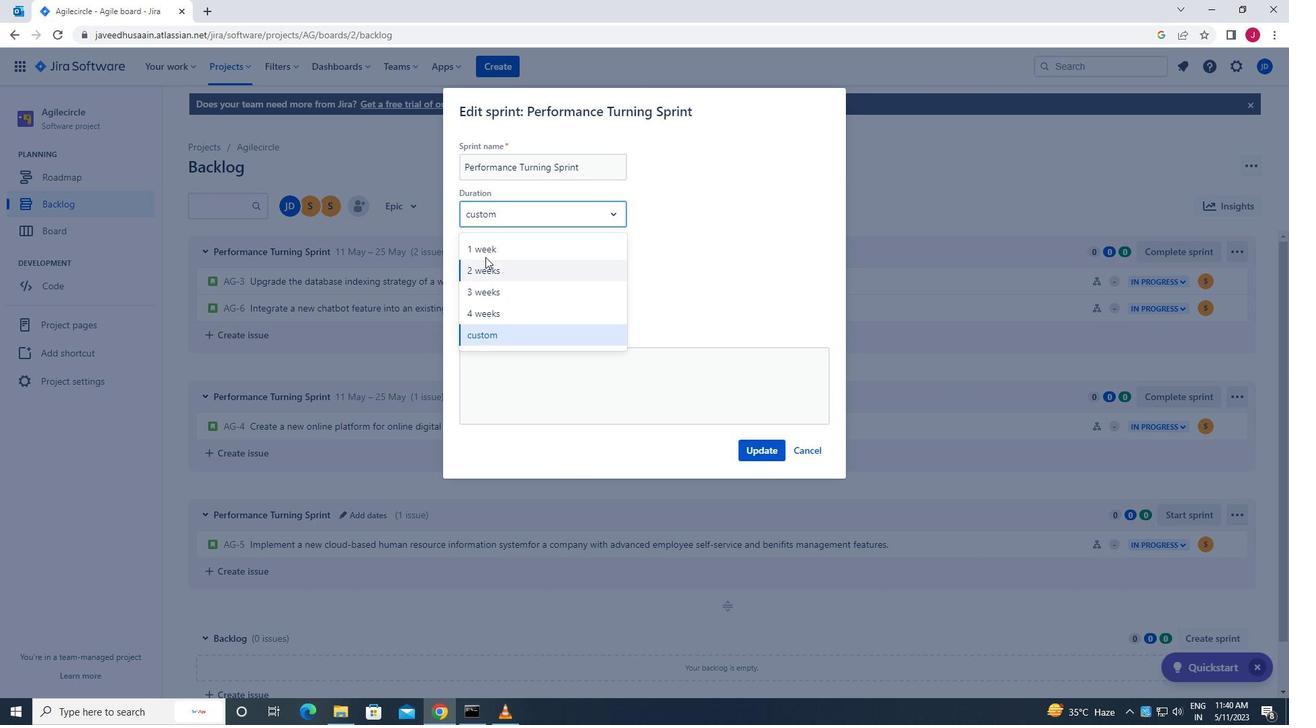 
Action: Mouse pressed left at (485, 250)
Screenshot: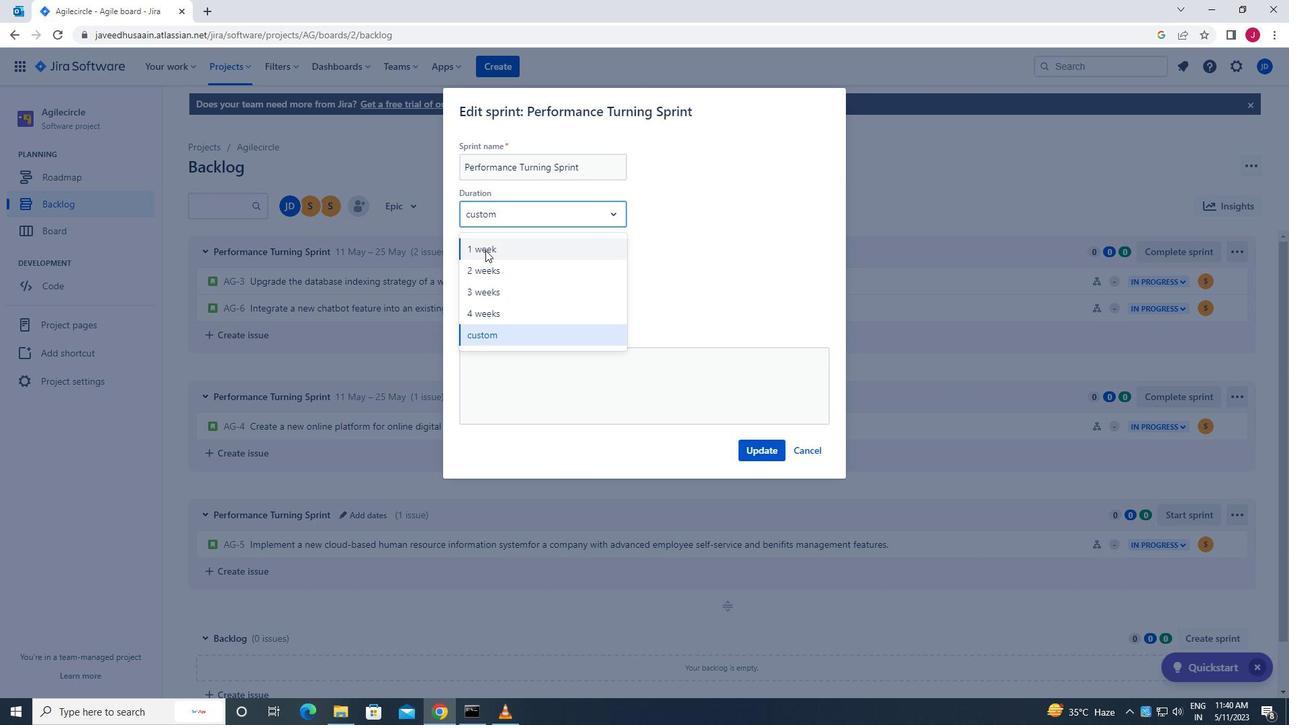 
Action: Mouse moved to (759, 442)
Screenshot: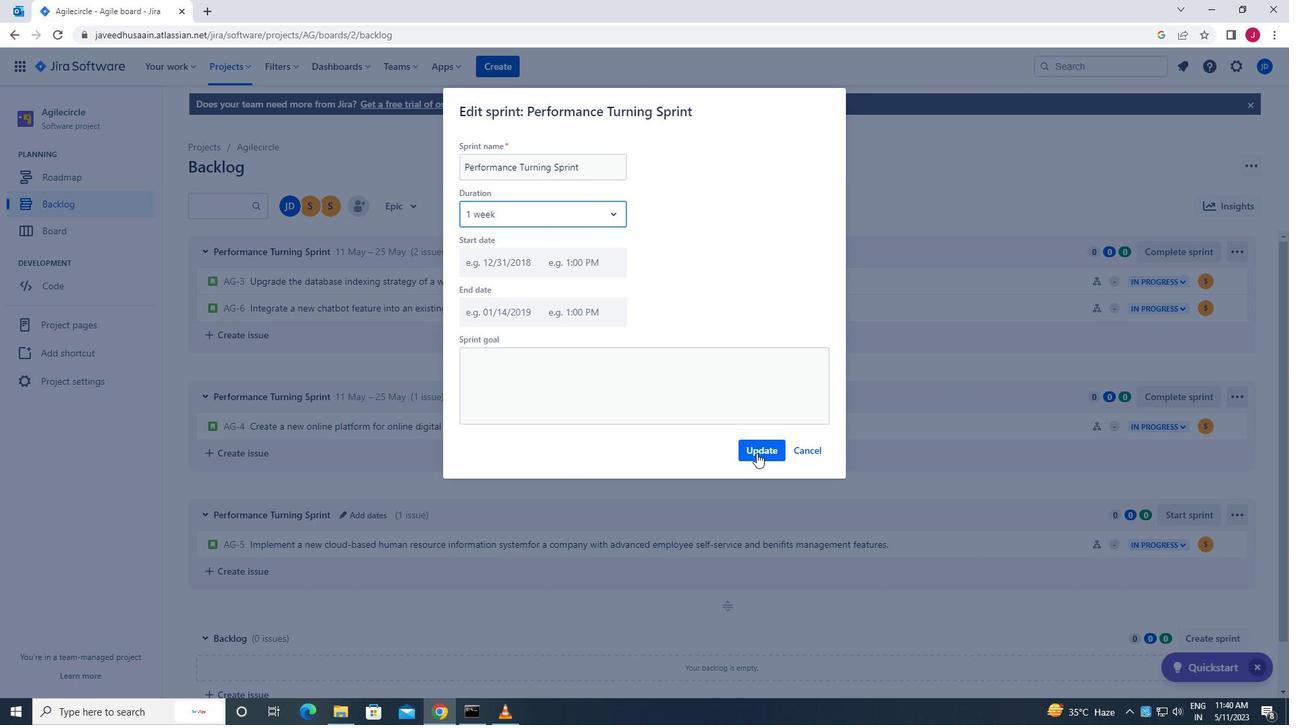 
Action: Mouse pressed left at (759, 442)
Screenshot: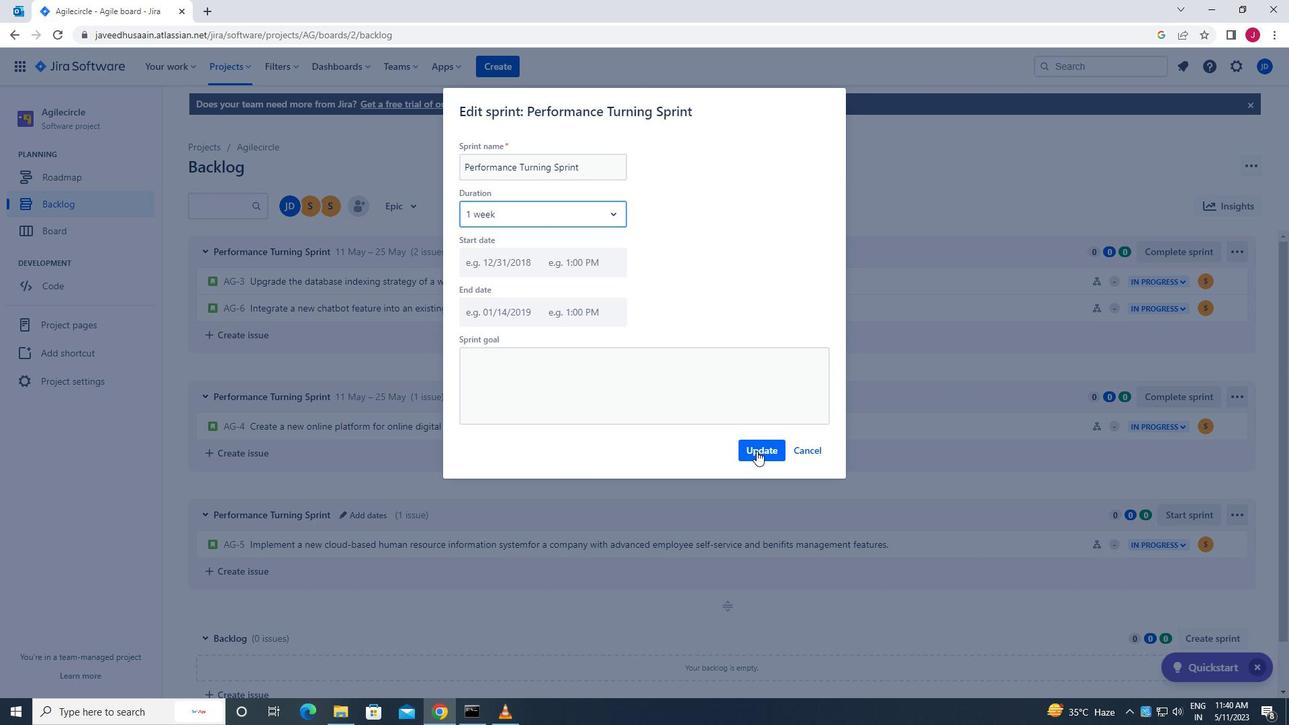 
Action: Mouse moved to (1183, 513)
Screenshot: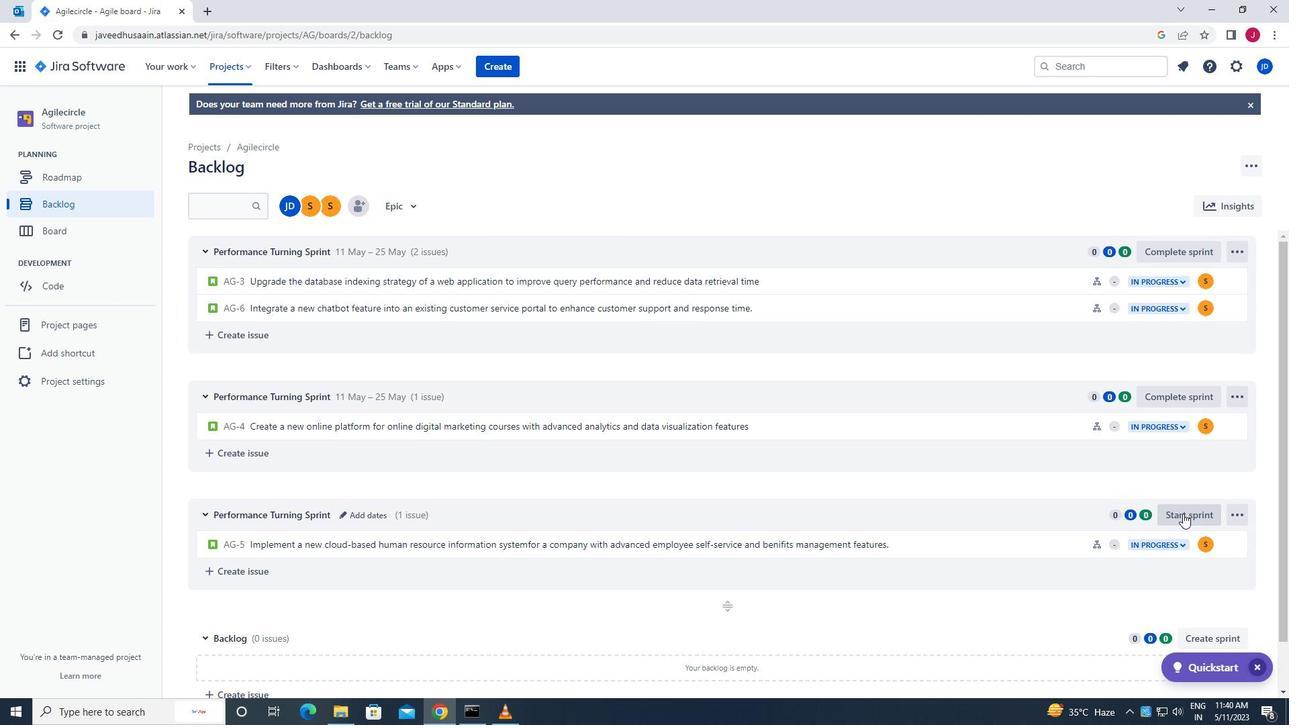 
Action: Mouse pressed left at (1183, 513)
Screenshot: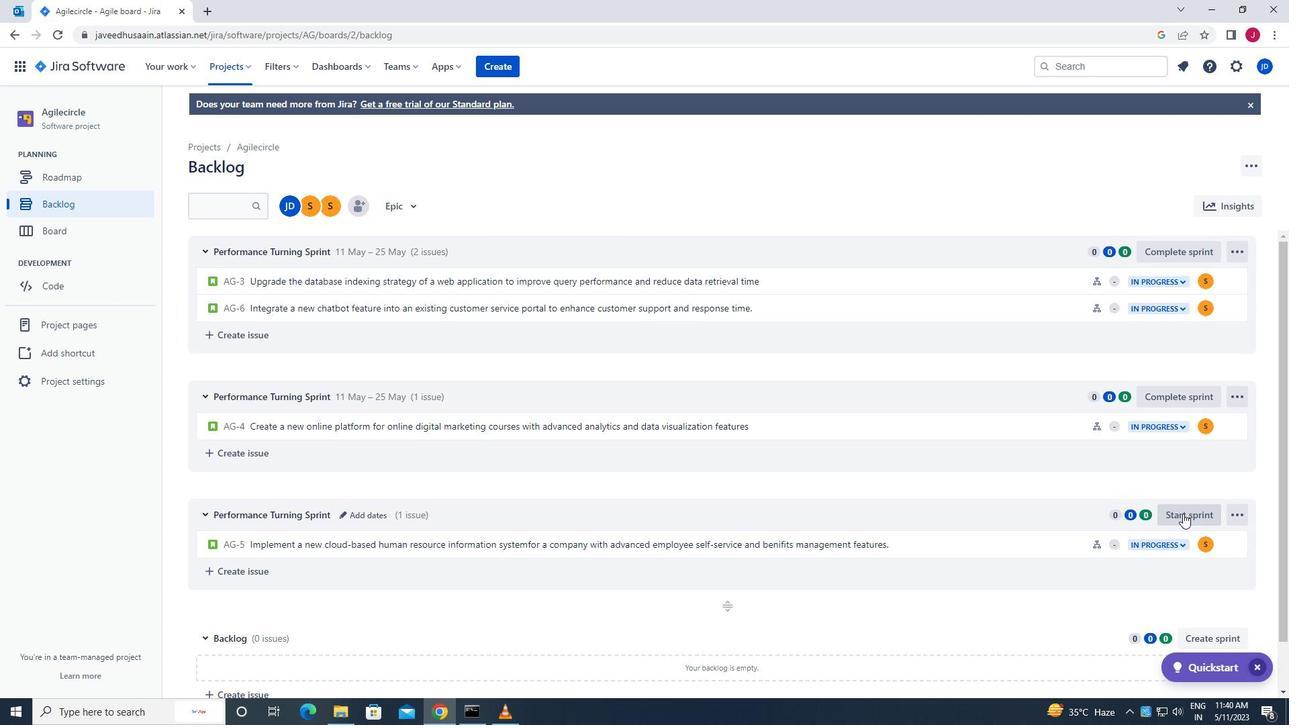 
Action: Mouse moved to (763, 476)
Screenshot: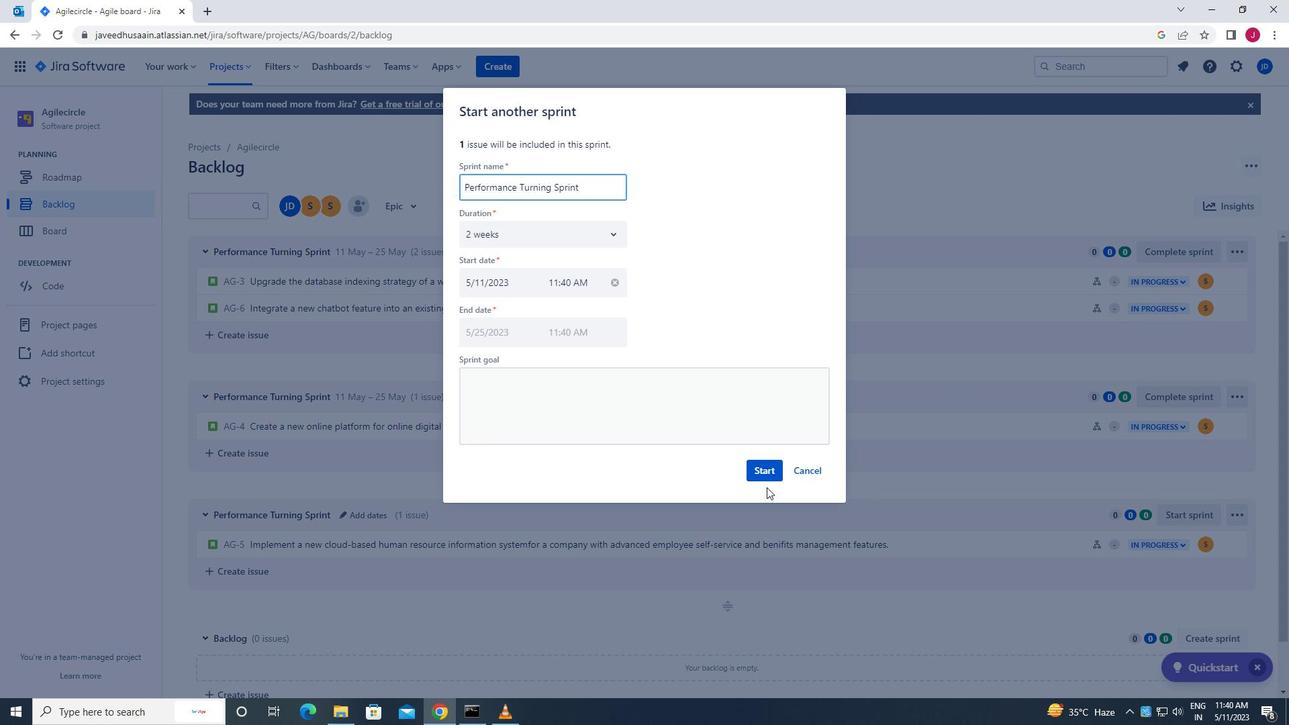 
Action: Mouse pressed left at (763, 476)
Screenshot: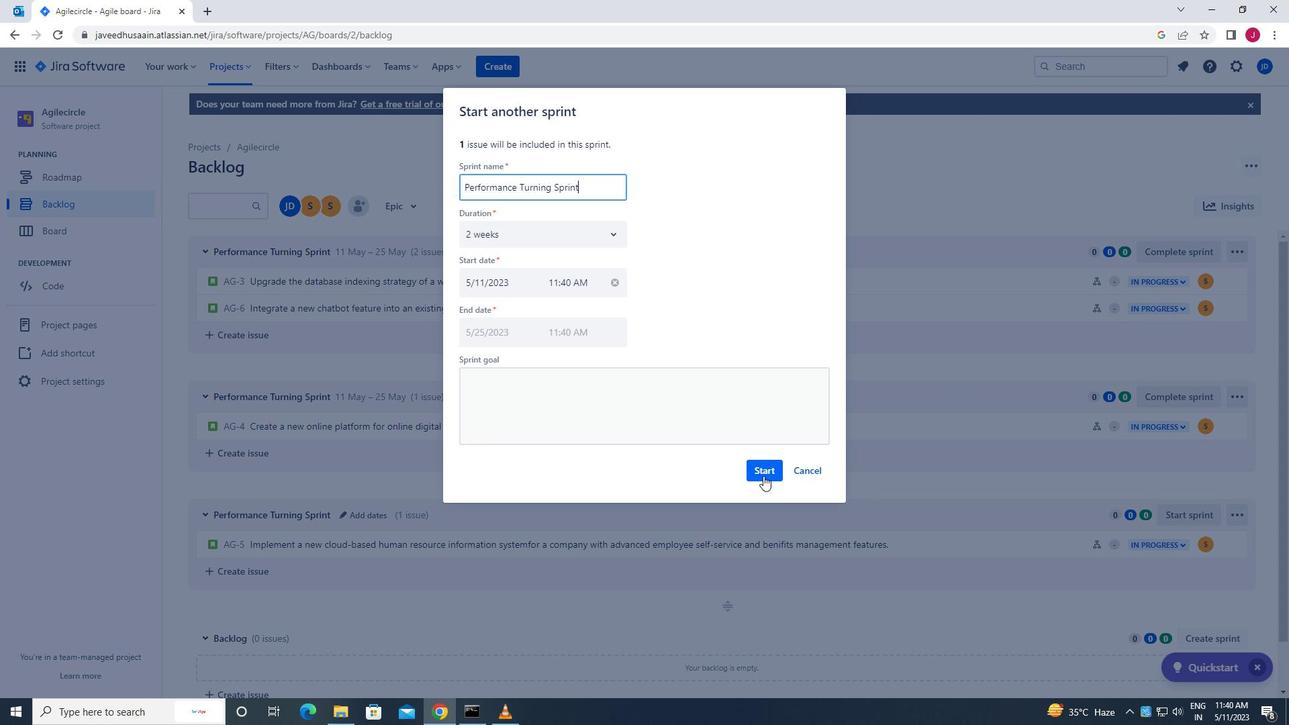 
Action: Mouse moved to (252, 302)
Screenshot: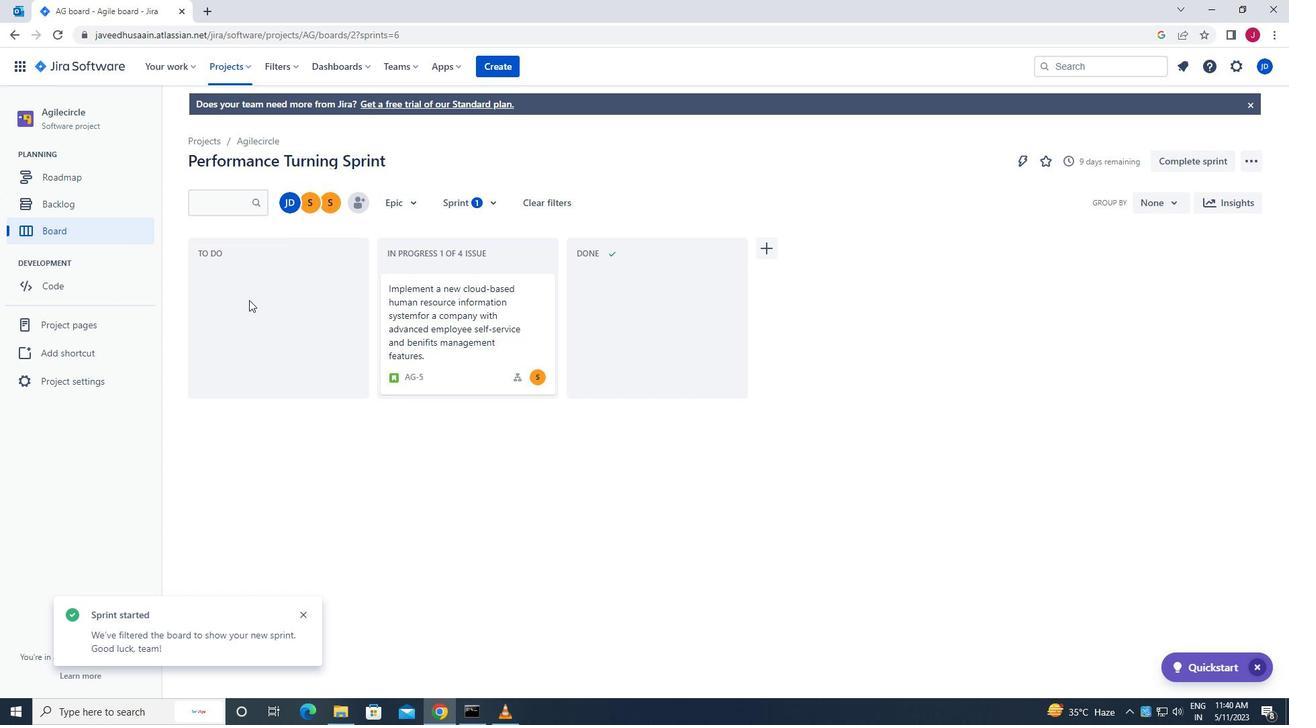 
Action: Key pressed <Key.f8>
Screenshot: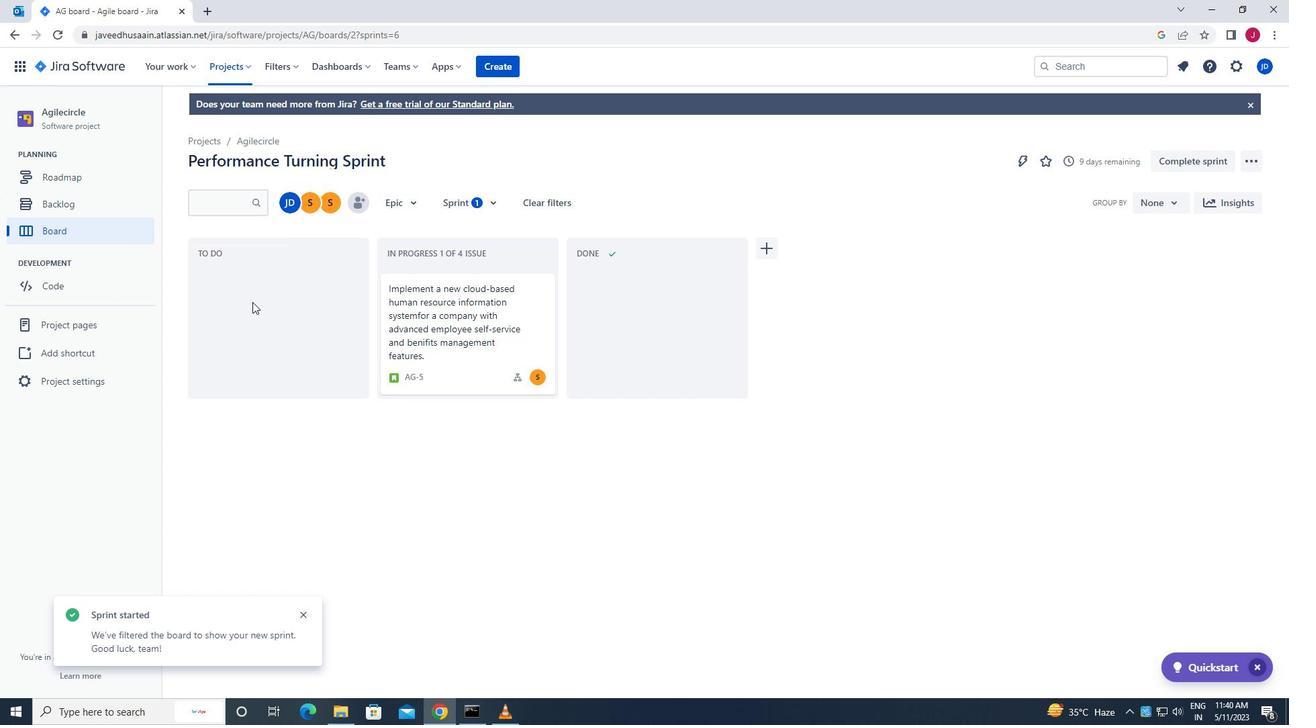 
